 Task: Find connections with filter location Armenia with filter topic #homeofficewith filter profile language Spanish with filter current company Amazon with filter school Awadesh Pratap Singh University, Rewa with filter industry Education Administration Programs with filter service category Business Analytics with filter keywords title Animal Control Officer
Action: Mouse moved to (572, 73)
Screenshot: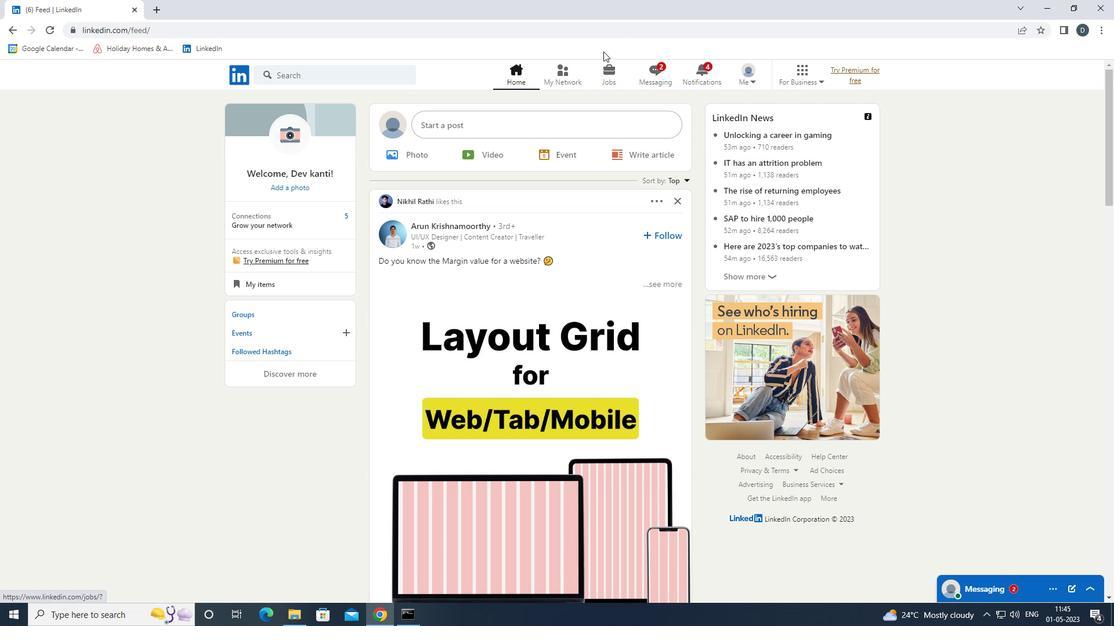 
Action: Mouse pressed left at (572, 73)
Screenshot: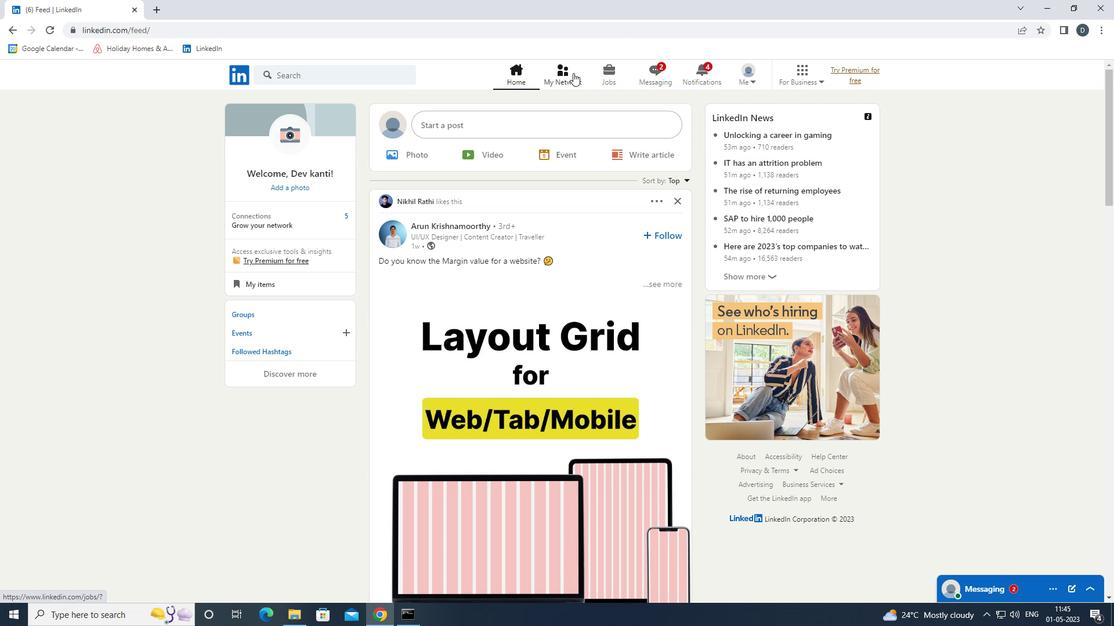 
Action: Mouse moved to (385, 134)
Screenshot: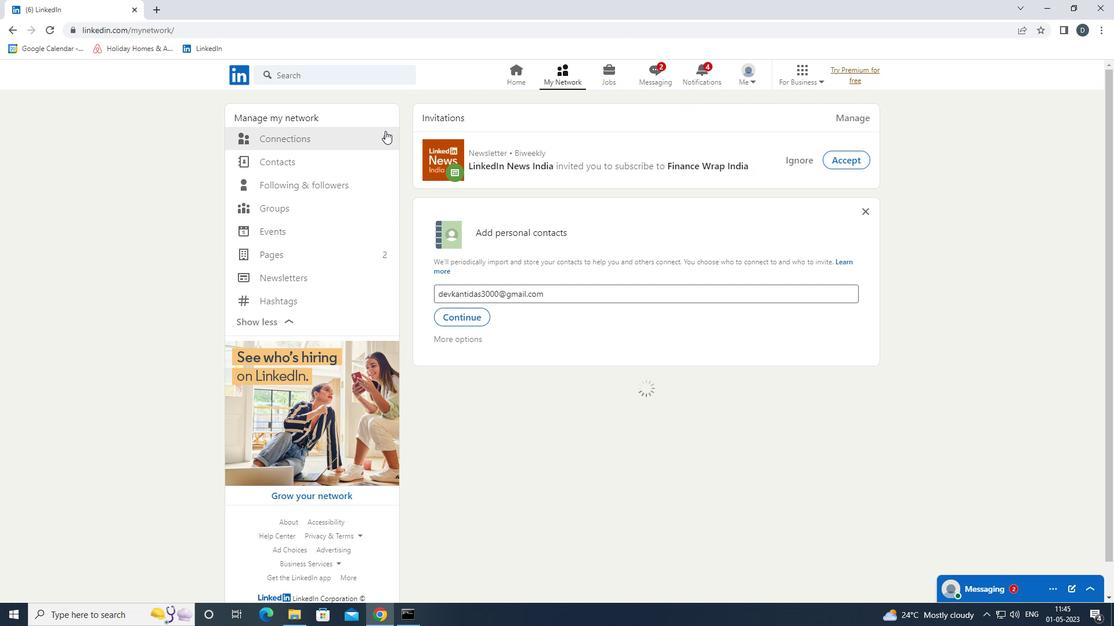 
Action: Mouse pressed left at (385, 134)
Screenshot: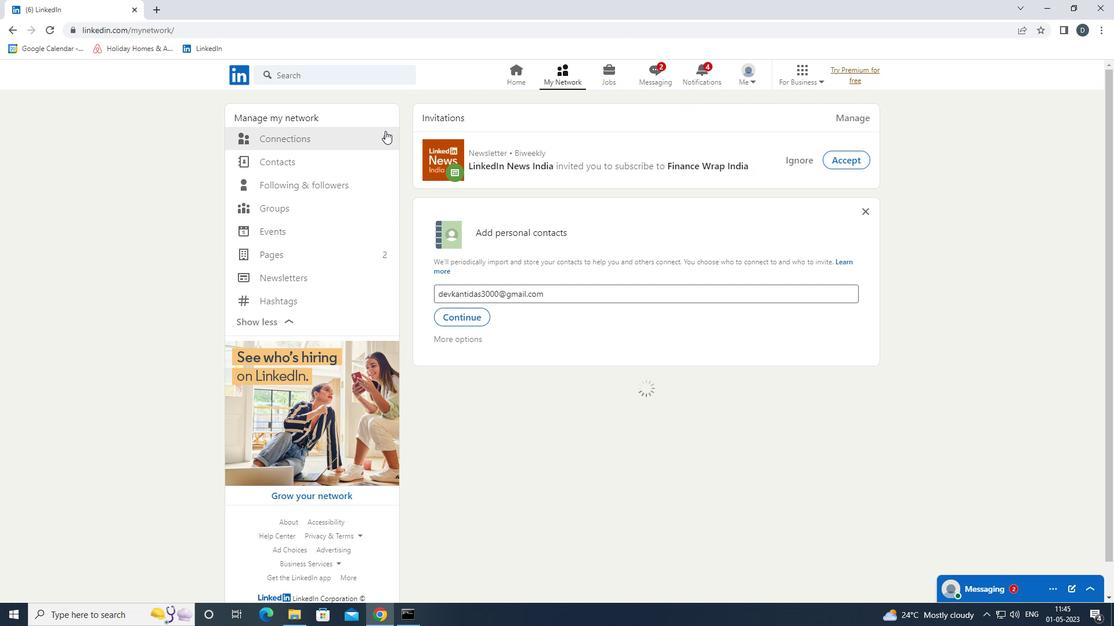
Action: Mouse moved to (666, 136)
Screenshot: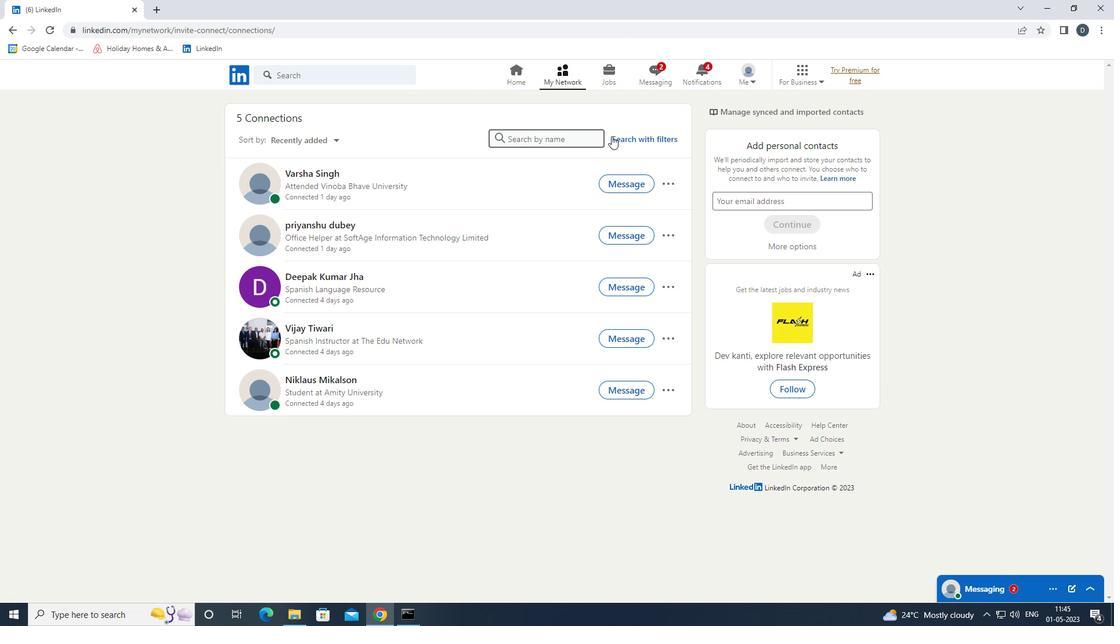 
Action: Mouse pressed left at (666, 136)
Screenshot: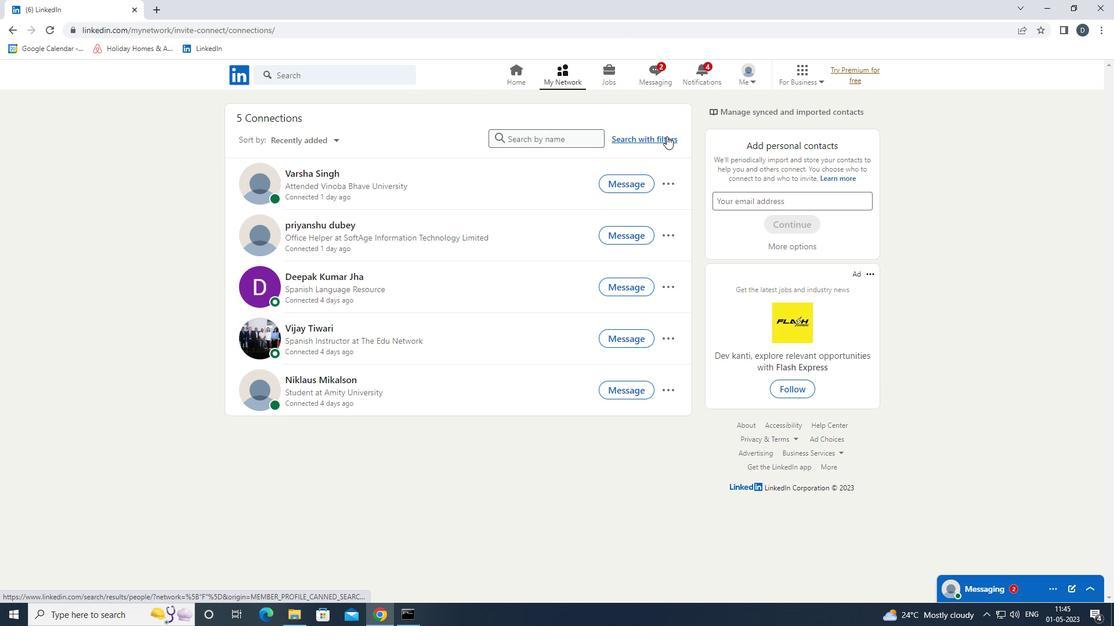 
Action: Mouse moved to (597, 106)
Screenshot: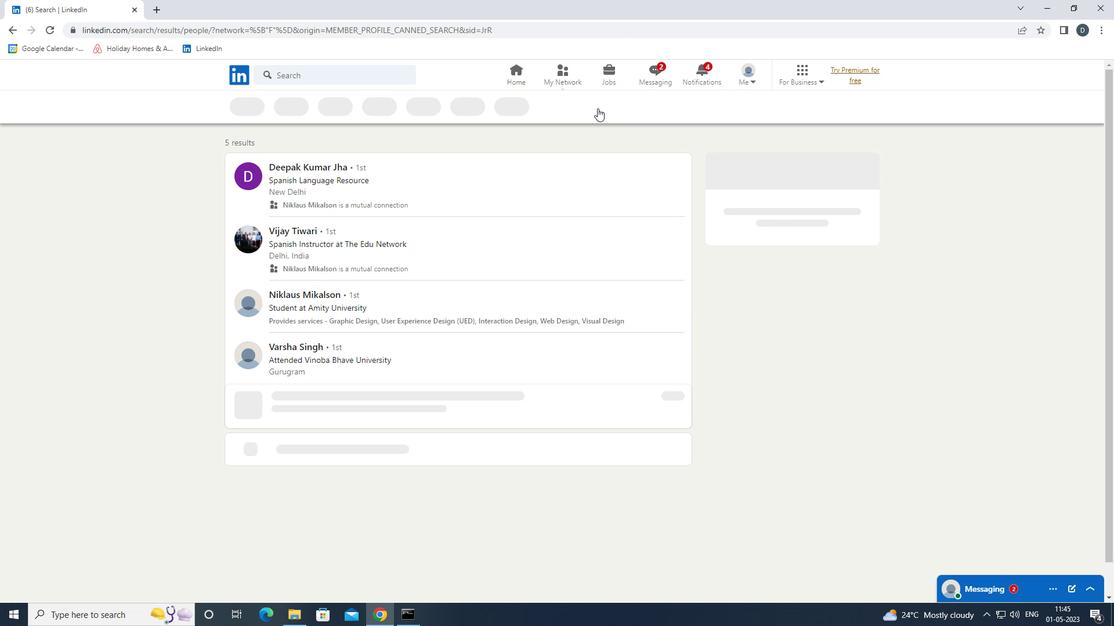 
Action: Mouse pressed left at (597, 106)
Screenshot: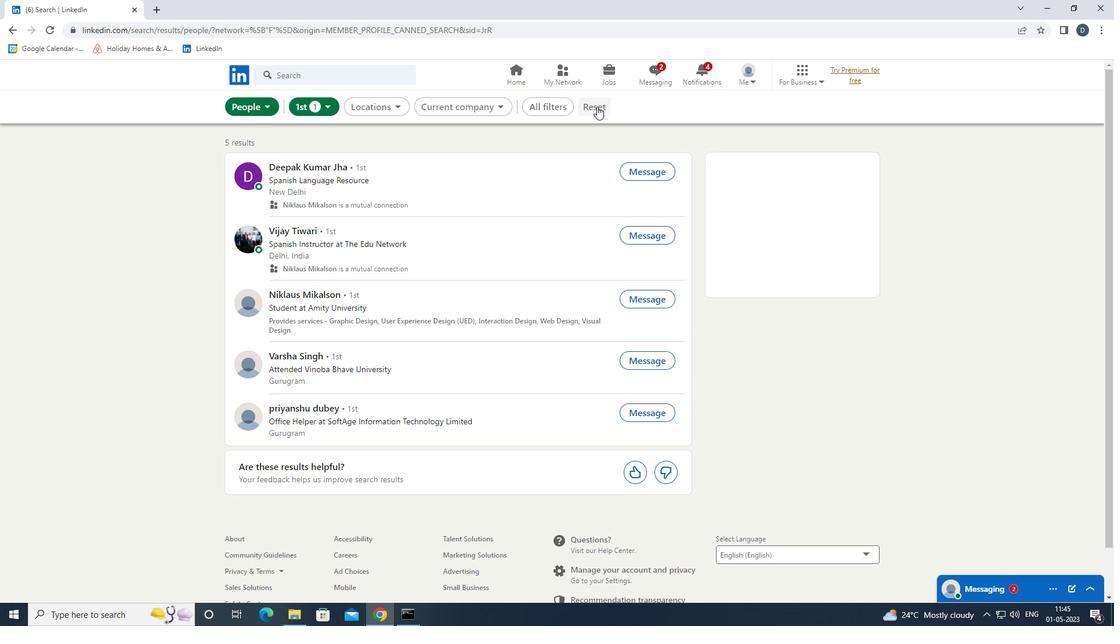 
Action: Mouse moved to (572, 105)
Screenshot: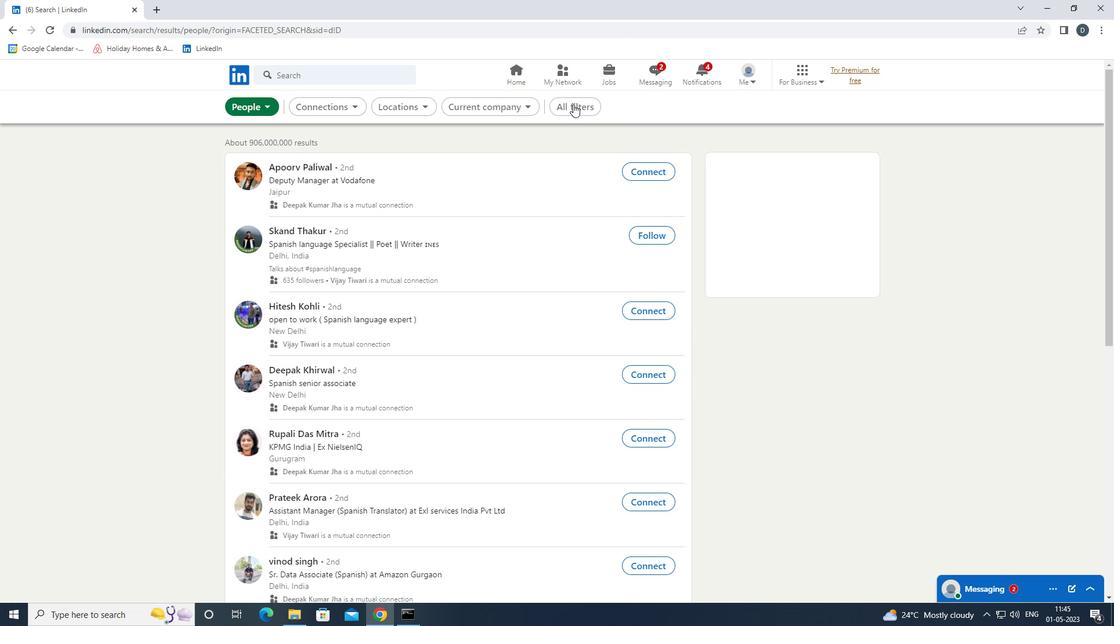 
Action: Mouse pressed left at (572, 105)
Screenshot: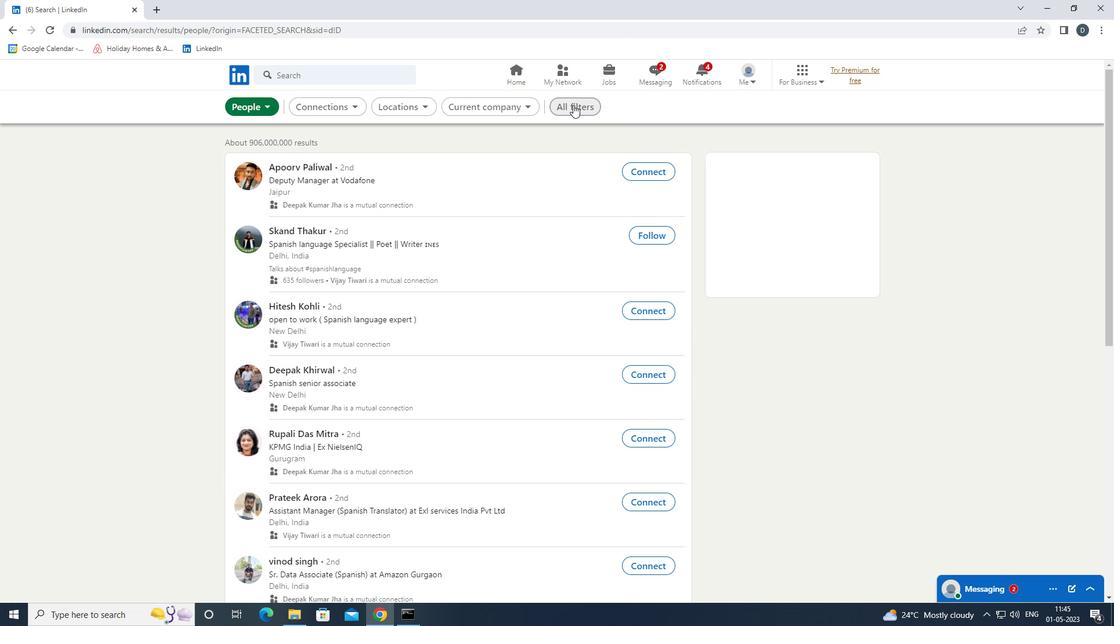 
Action: Mouse moved to (998, 360)
Screenshot: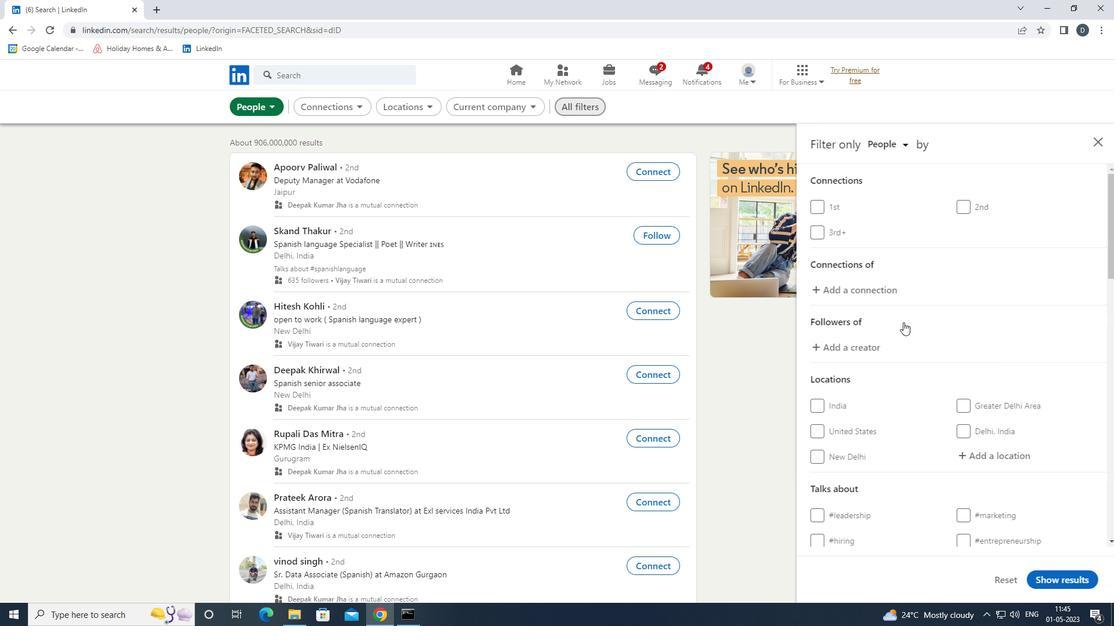 
Action: Mouse scrolled (998, 359) with delta (0, 0)
Screenshot: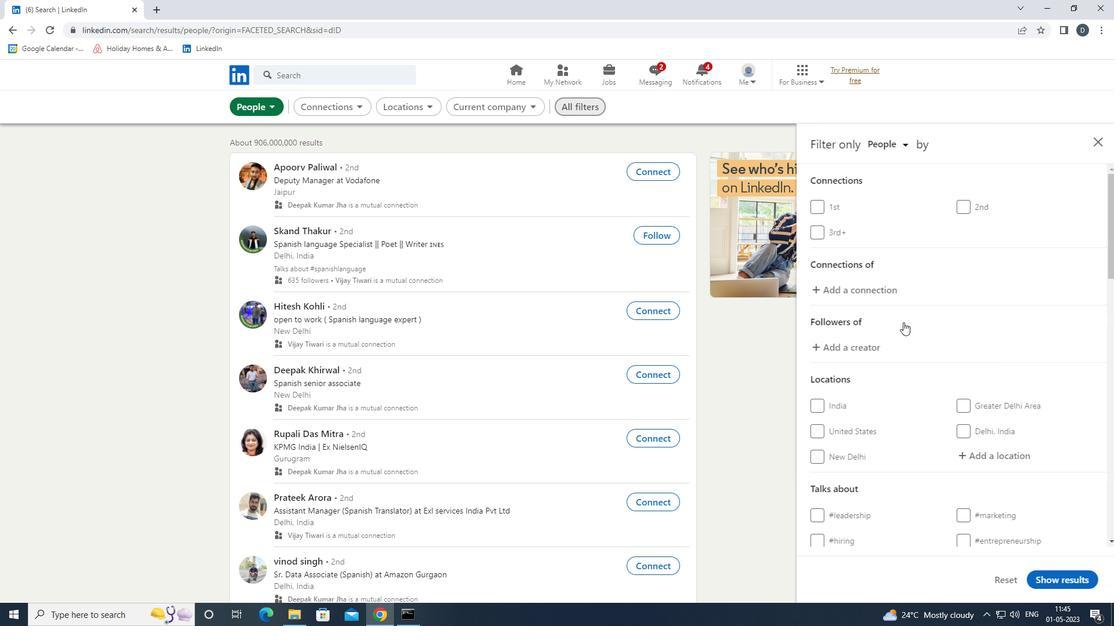 
Action: Mouse scrolled (998, 359) with delta (0, 0)
Screenshot: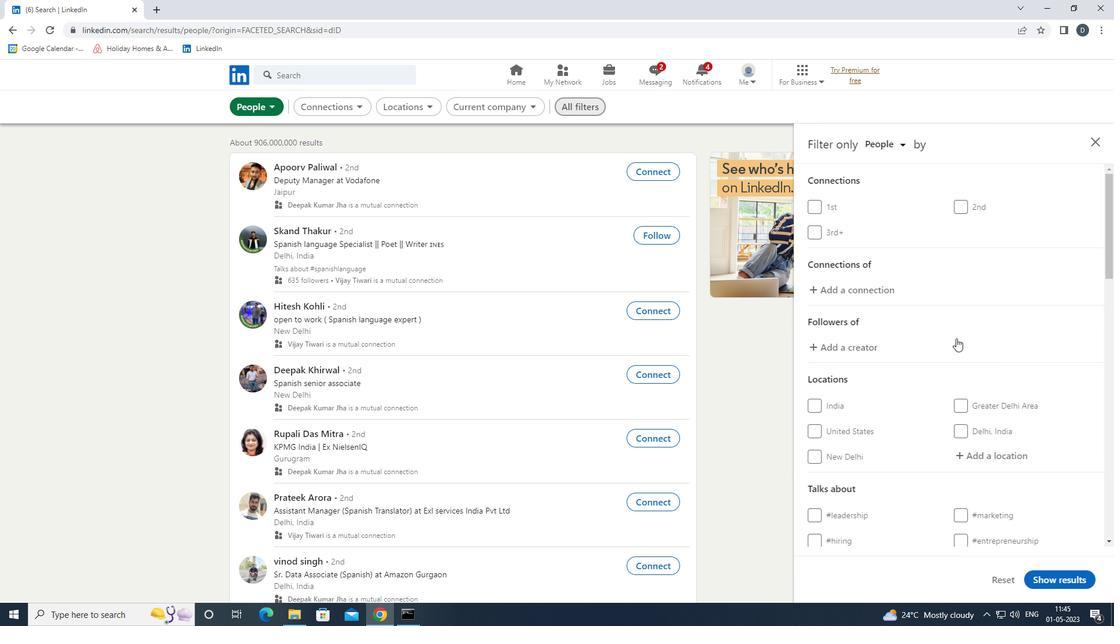
Action: Mouse moved to (1005, 344)
Screenshot: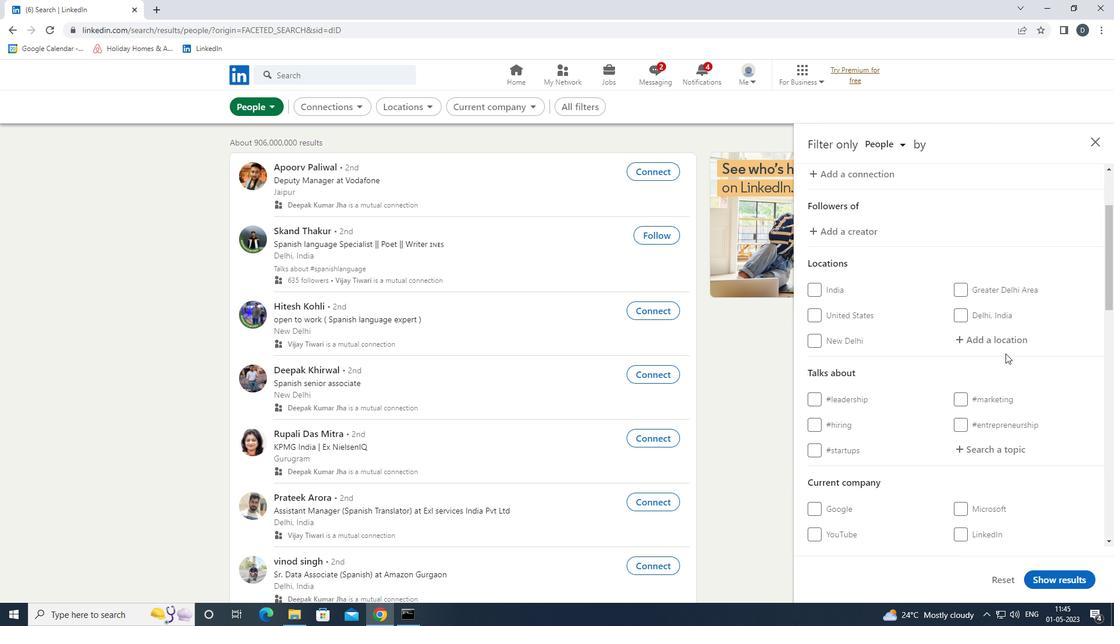 
Action: Mouse pressed left at (1005, 344)
Screenshot: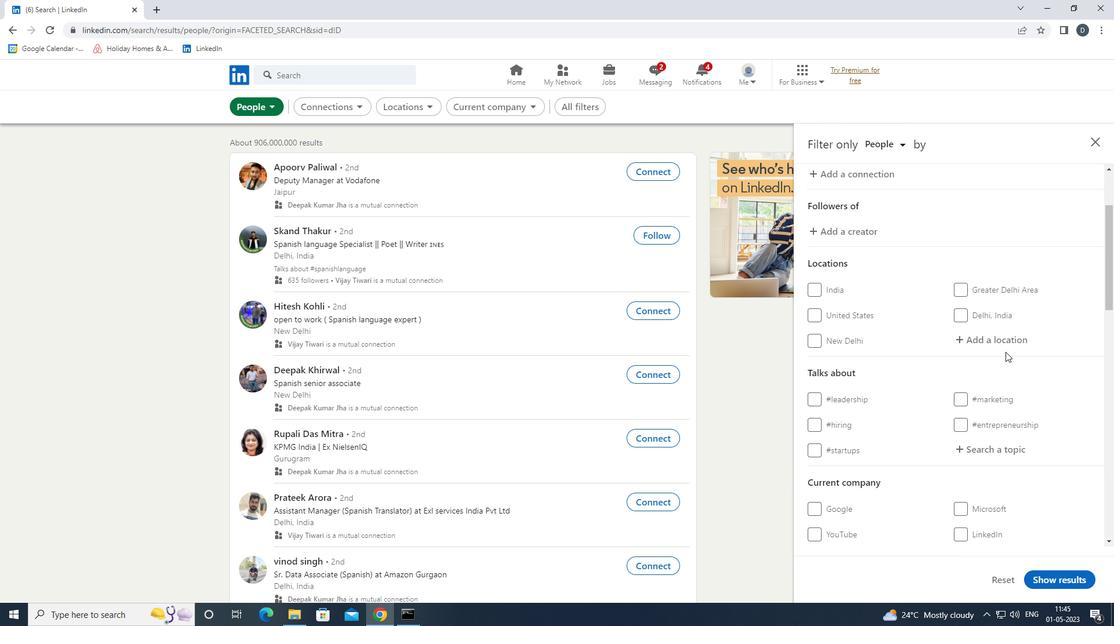 
Action: Mouse moved to (1005, 344)
Screenshot: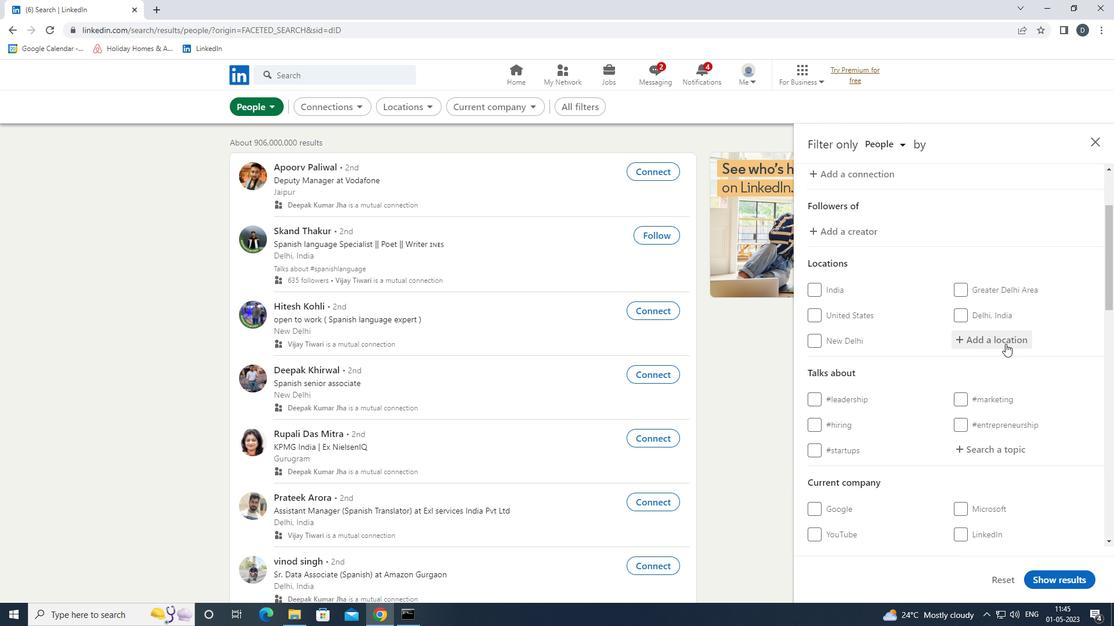 
Action: Key pressed <Key.shift>ARMENIA<Key.down><Key.enter>
Screenshot: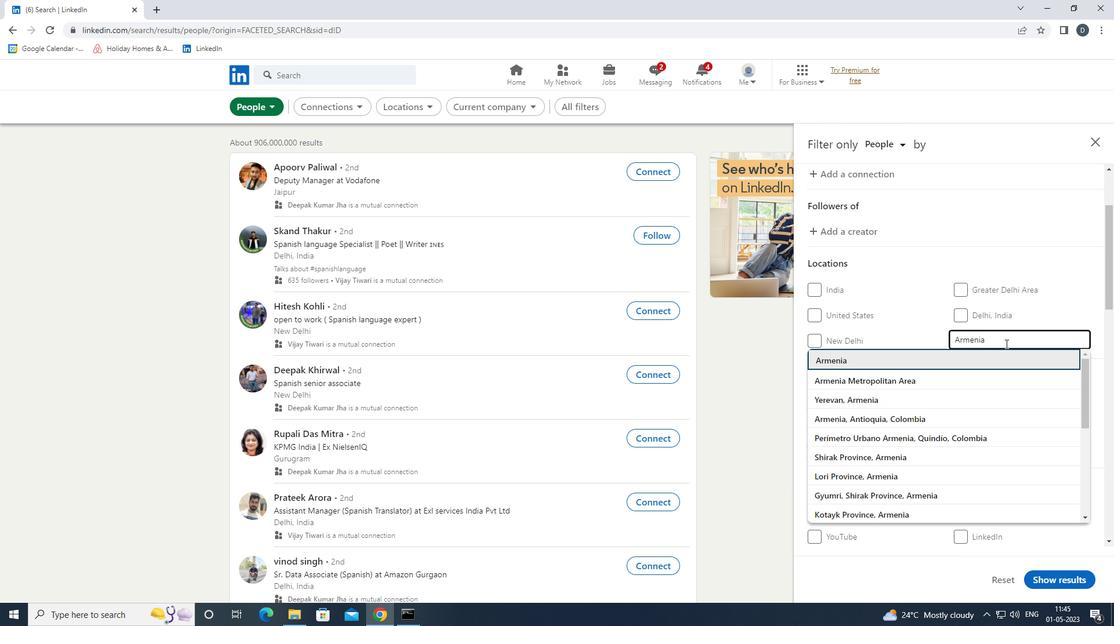 
Action: Mouse moved to (993, 342)
Screenshot: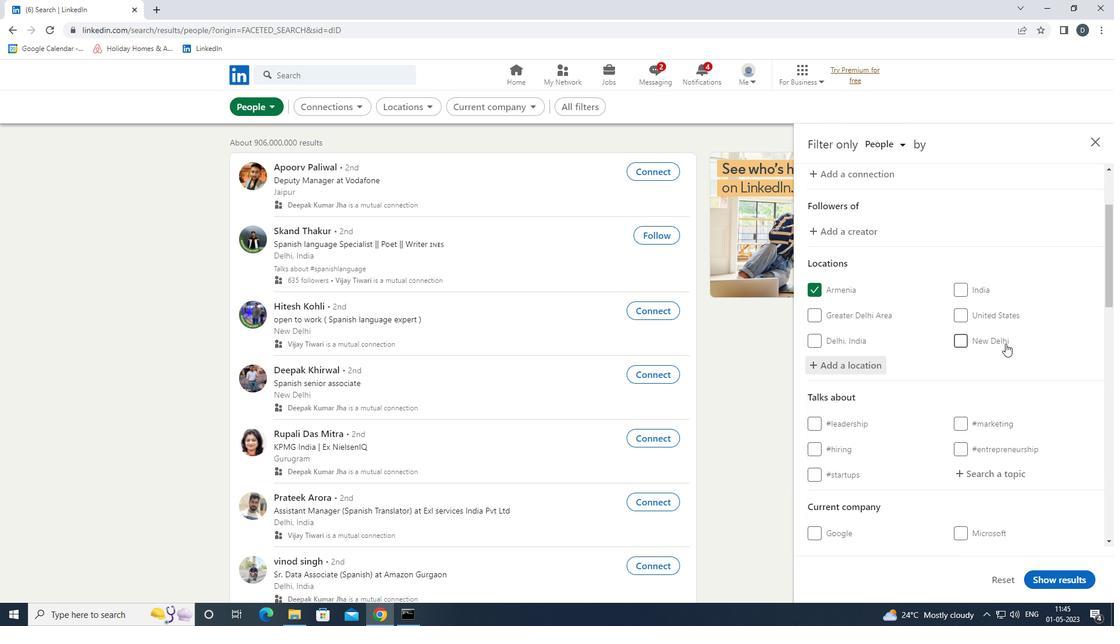 
Action: Mouse scrolled (993, 341) with delta (0, 0)
Screenshot: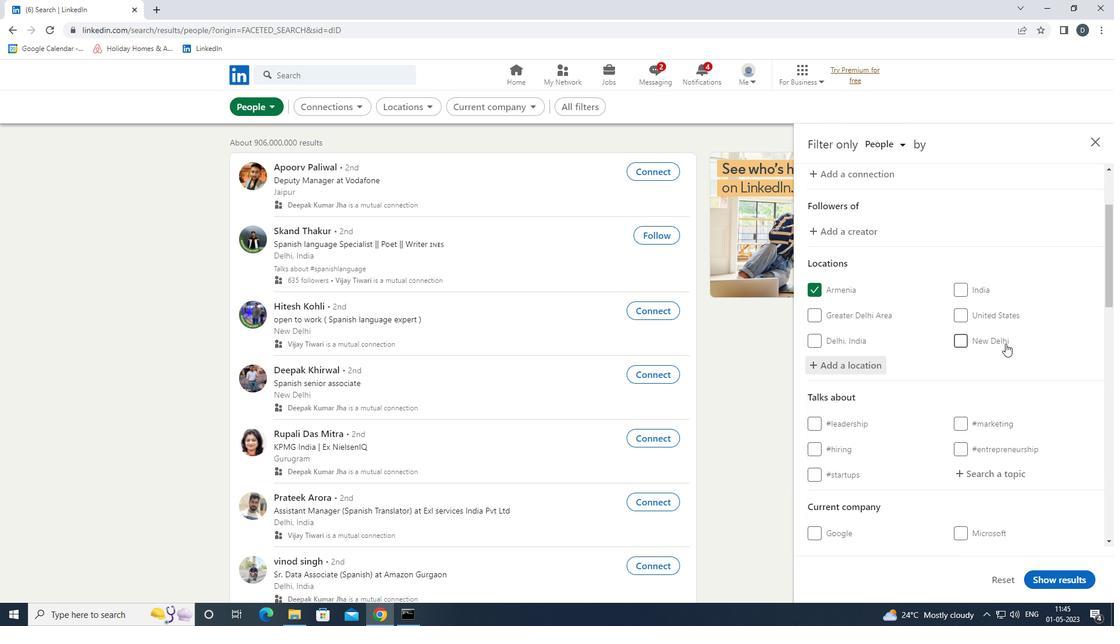 
Action: Mouse moved to (991, 344)
Screenshot: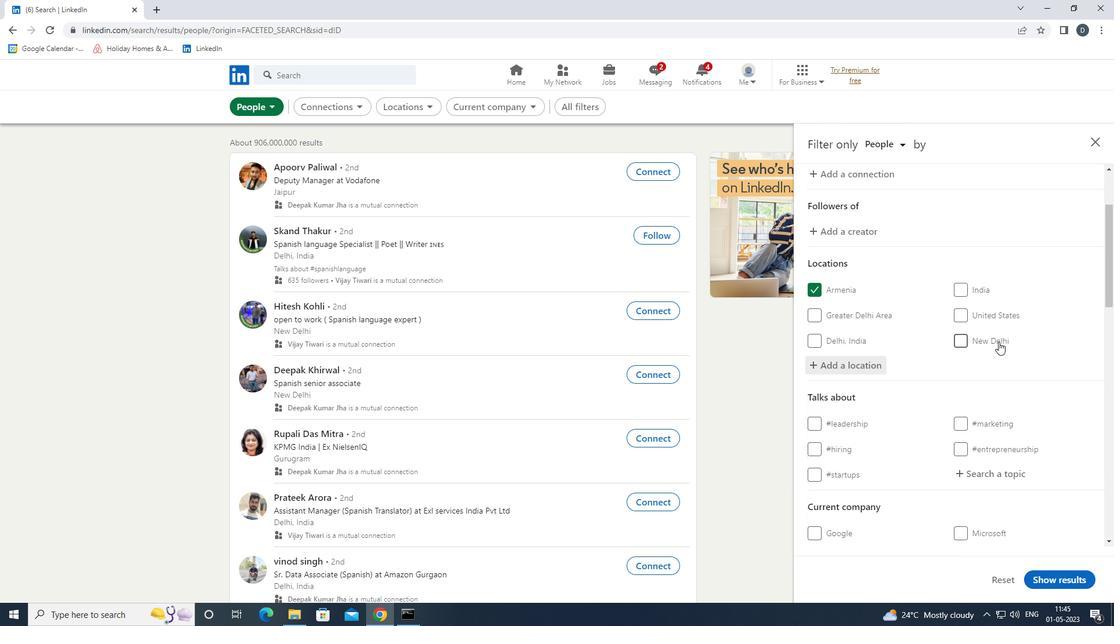 
Action: Mouse scrolled (991, 343) with delta (0, 0)
Screenshot: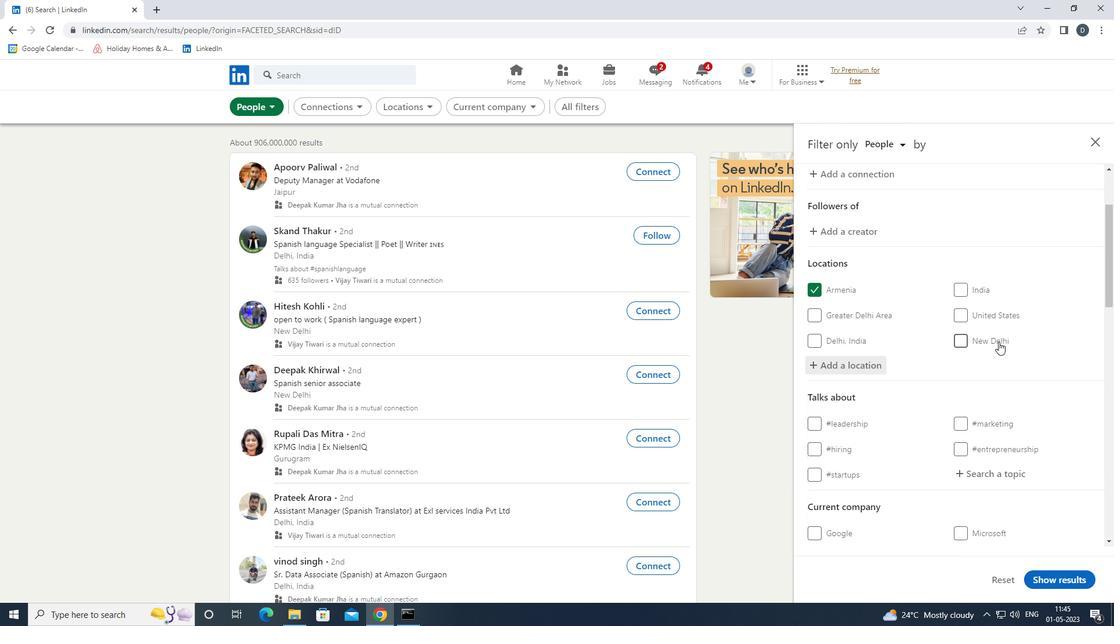 
Action: Mouse scrolled (991, 343) with delta (0, 0)
Screenshot: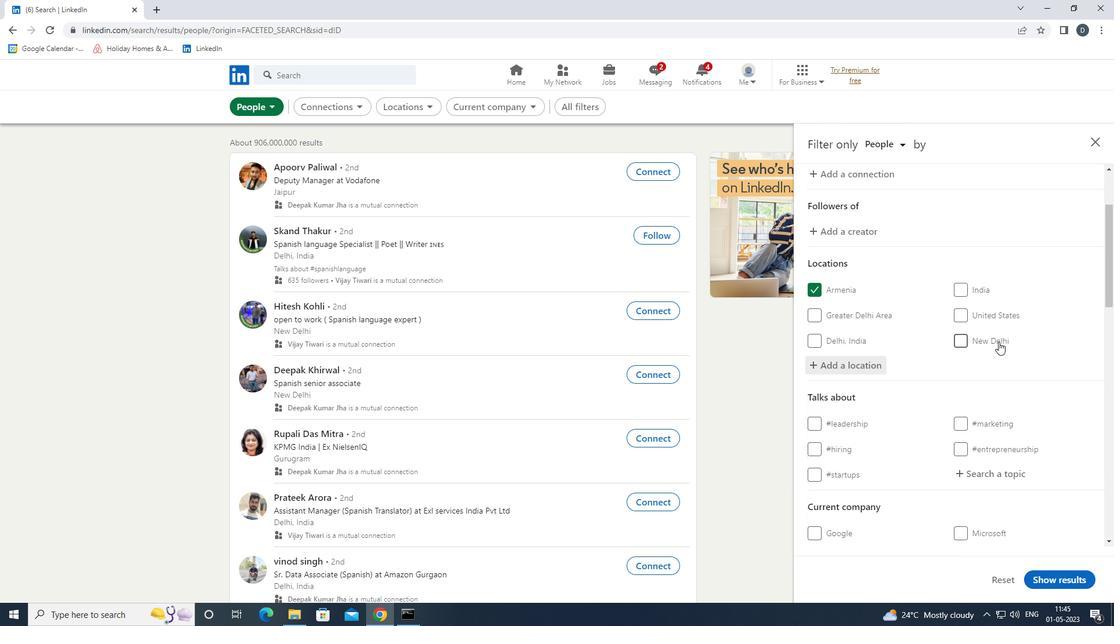 
Action: Mouse moved to (1017, 307)
Screenshot: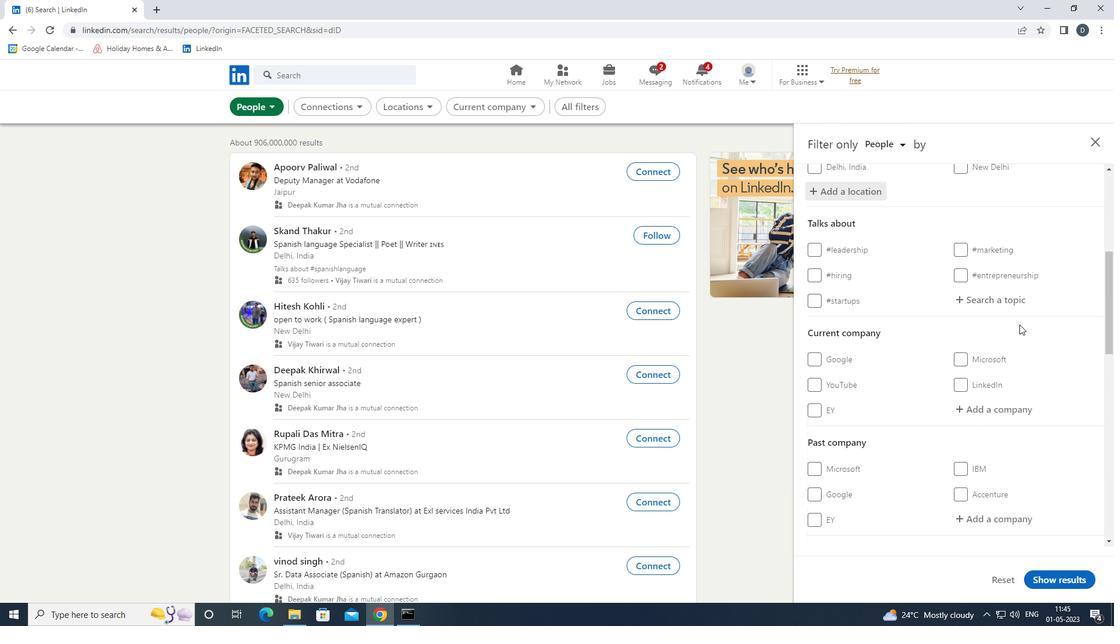 
Action: Mouse pressed left at (1017, 307)
Screenshot: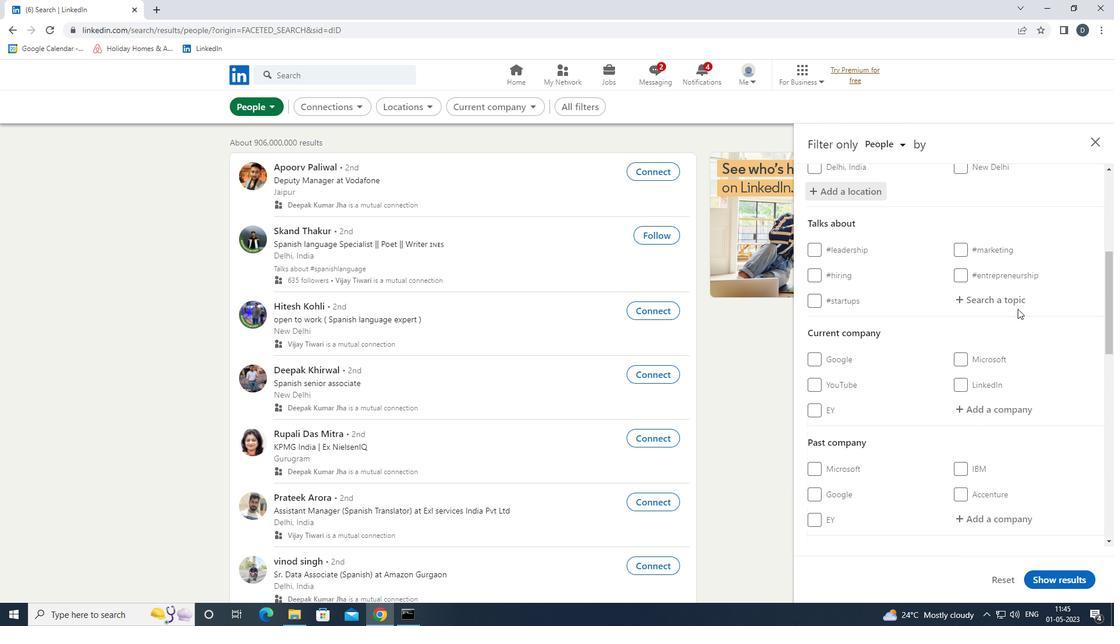 
Action: Key pressed <Key.shift>#HOMEOFFICE
Screenshot: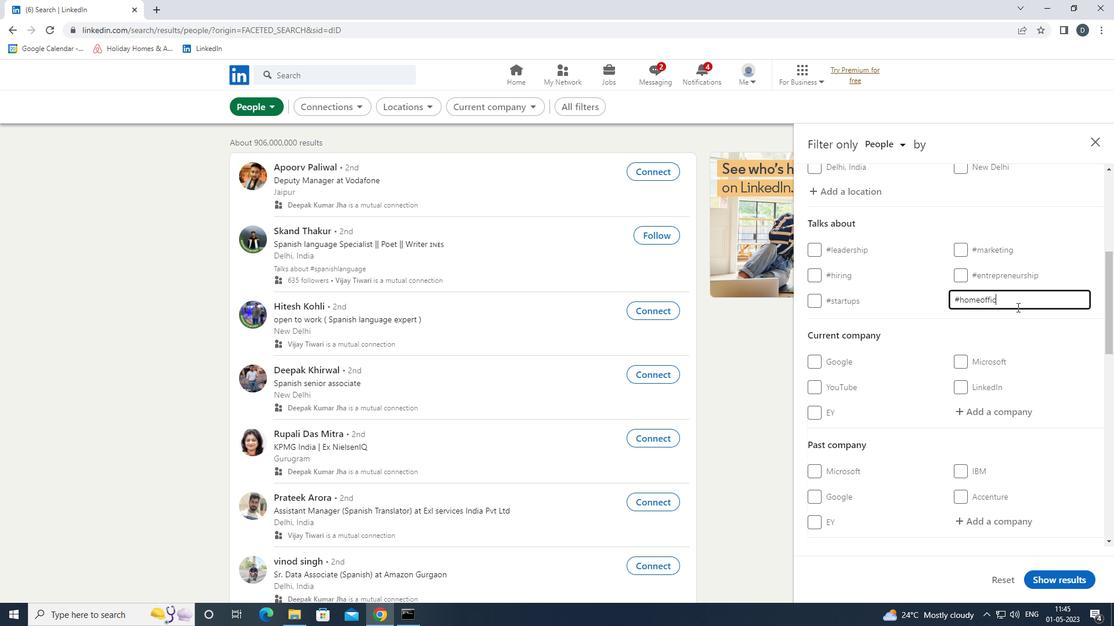 
Action: Mouse moved to (1009, 307)
Screenshot: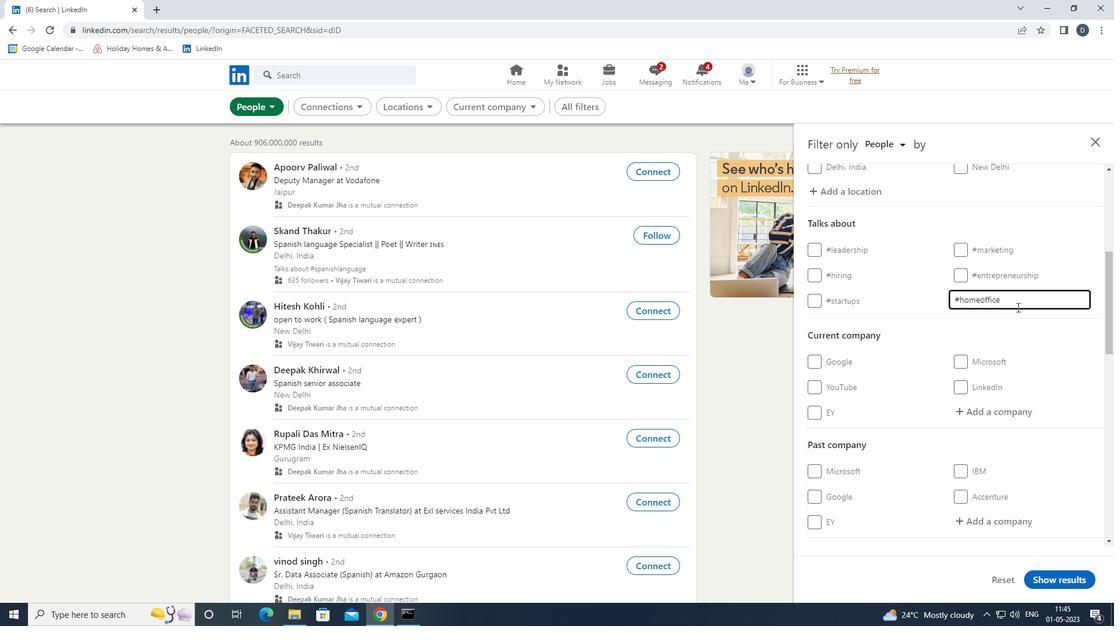 
Action: Mouse scrolled (1009, 306) with delta (0, 0)
Screenshot: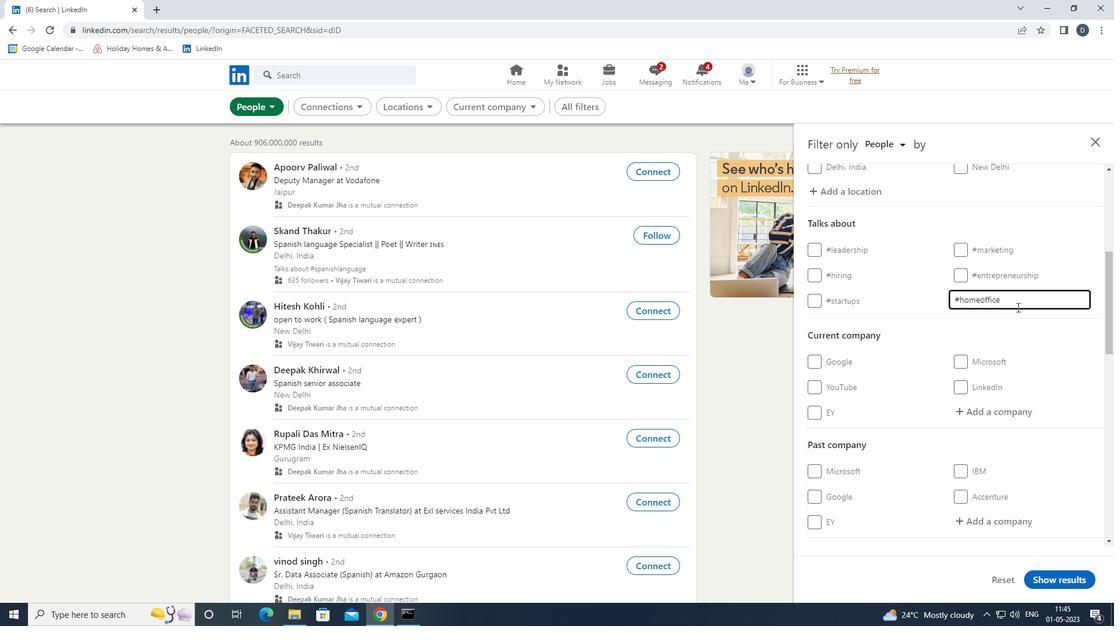 
Action: Mouse scrolled (1009, 306) with delta (0, 0)
Screenshot: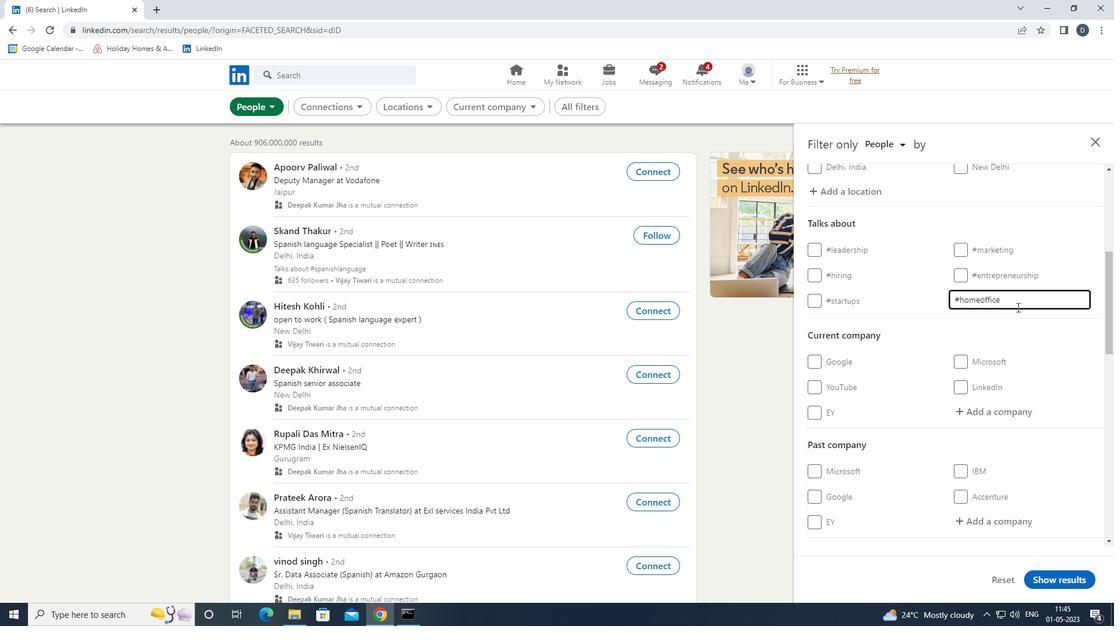 
Action: Mouse scrolled (1009, 306) with delta (0, 0)
Screenshot: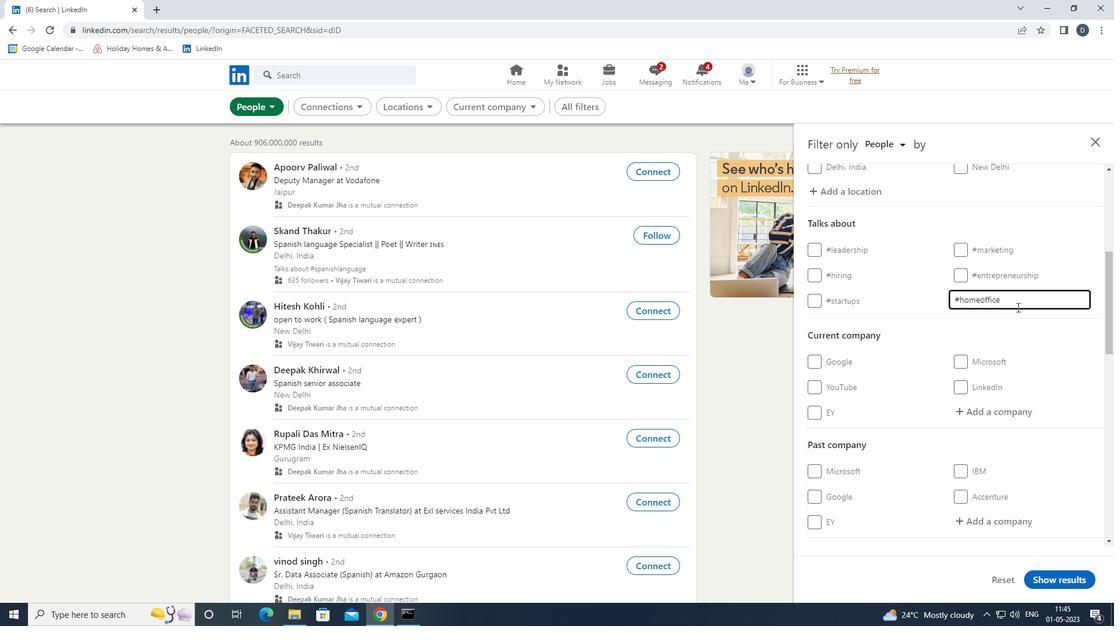 
Action: Mouse scrolled (1009, 306) with delta (0, 0)
Screenshot: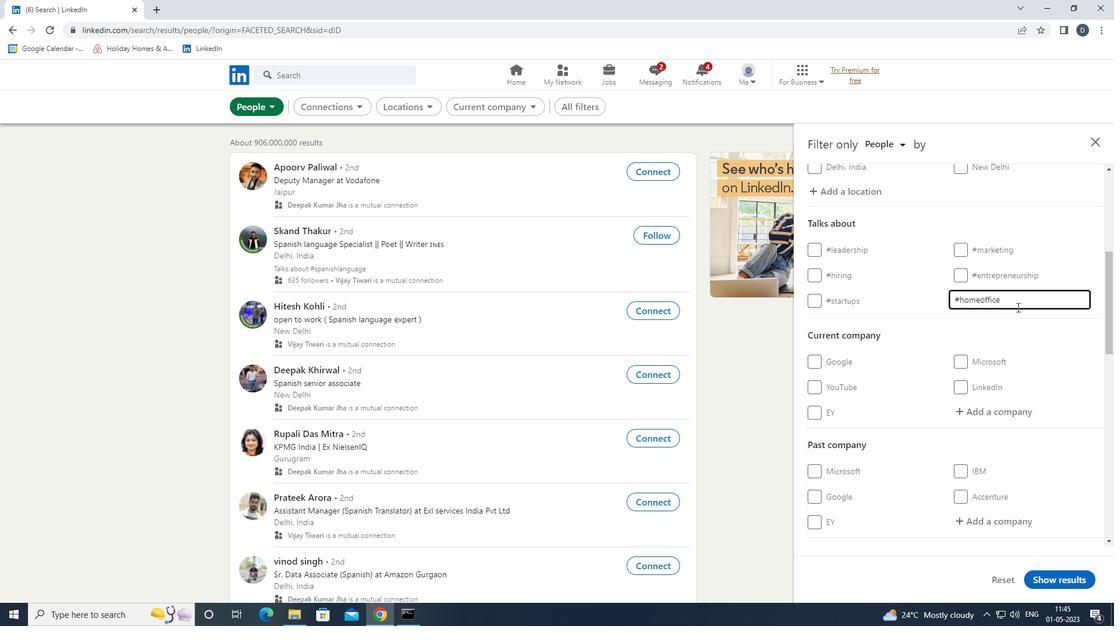 
Action: Mouse scrolled (1009, 306) with delta (0, 0)
Screenshot: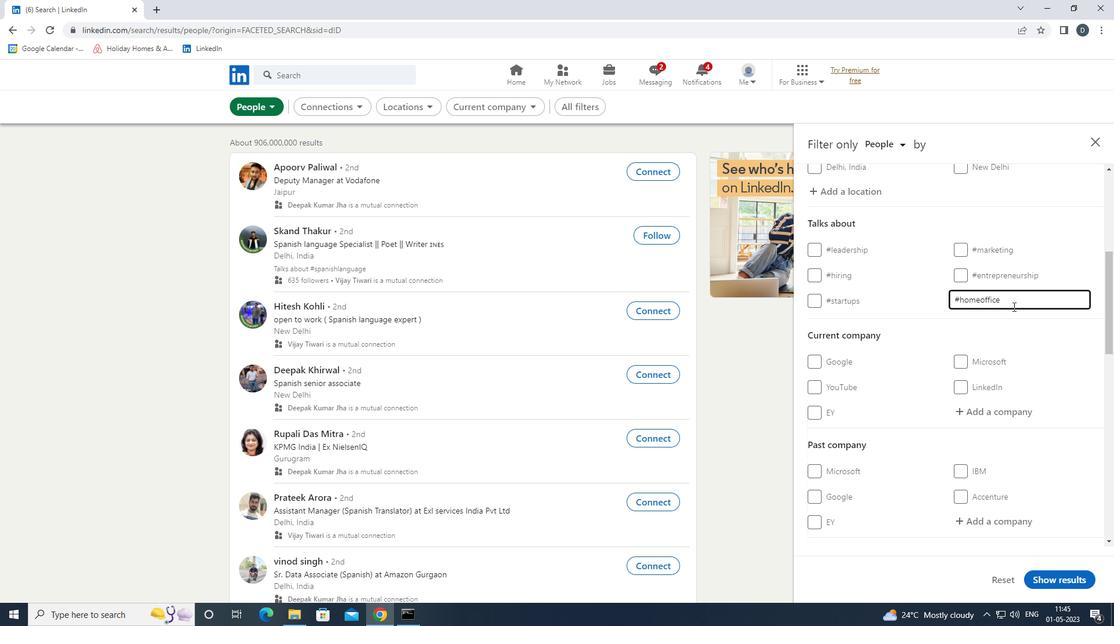 
Action: Mouse scrolled (1009, 306) with delta (0, 0)
Screenshot: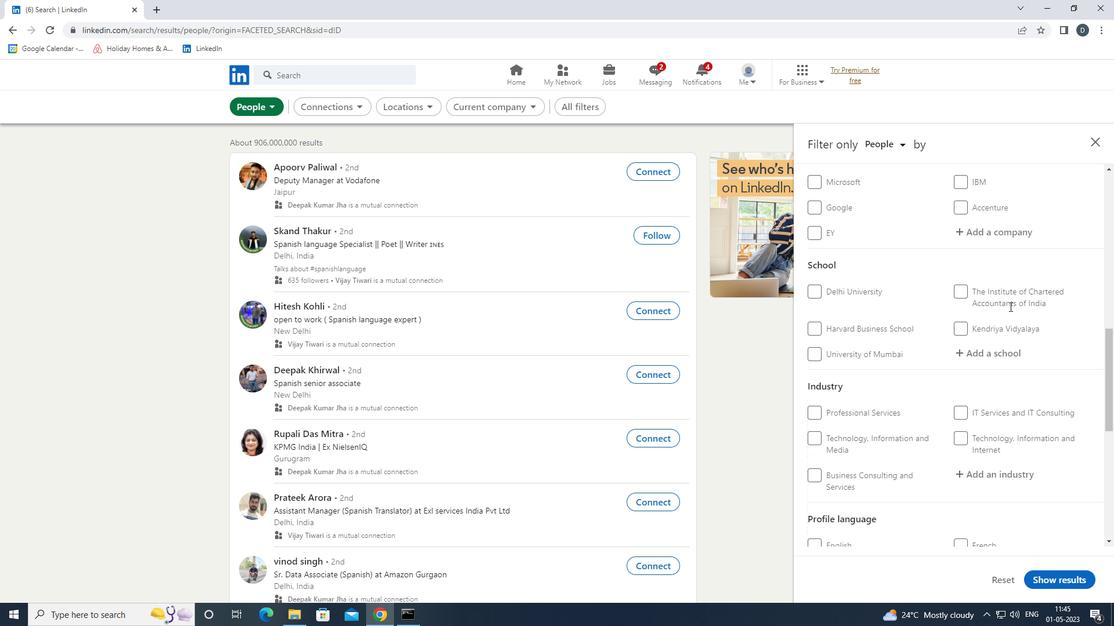 
Action: Mouse moved to (988, 344)
Screenshot: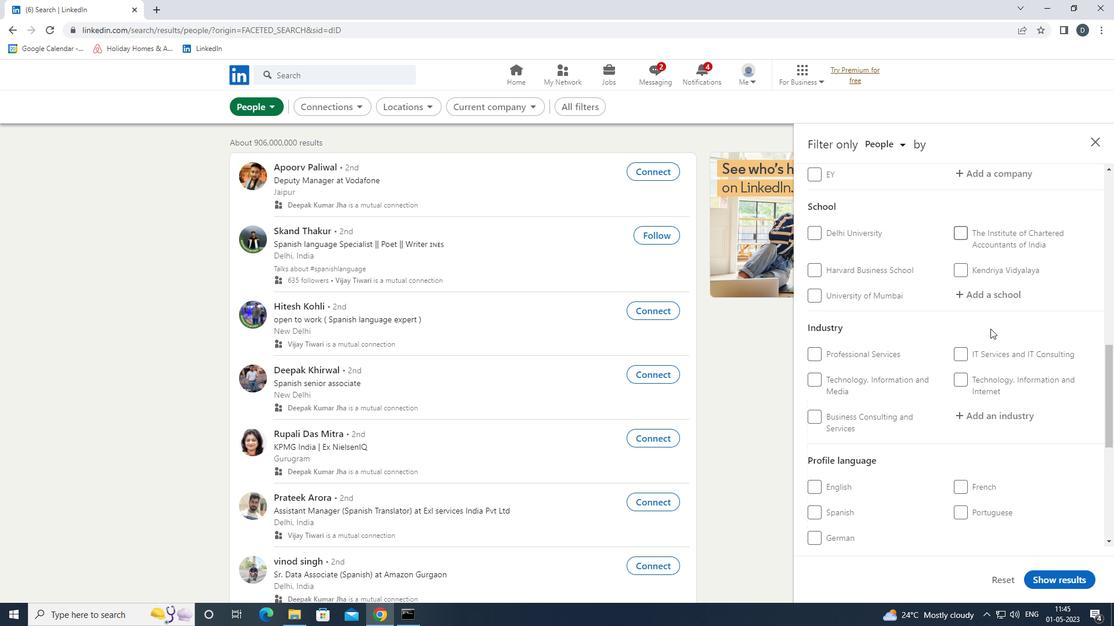 
Action: Mouse scrolled (988, 343) with delta (0, 0)
Screenshot: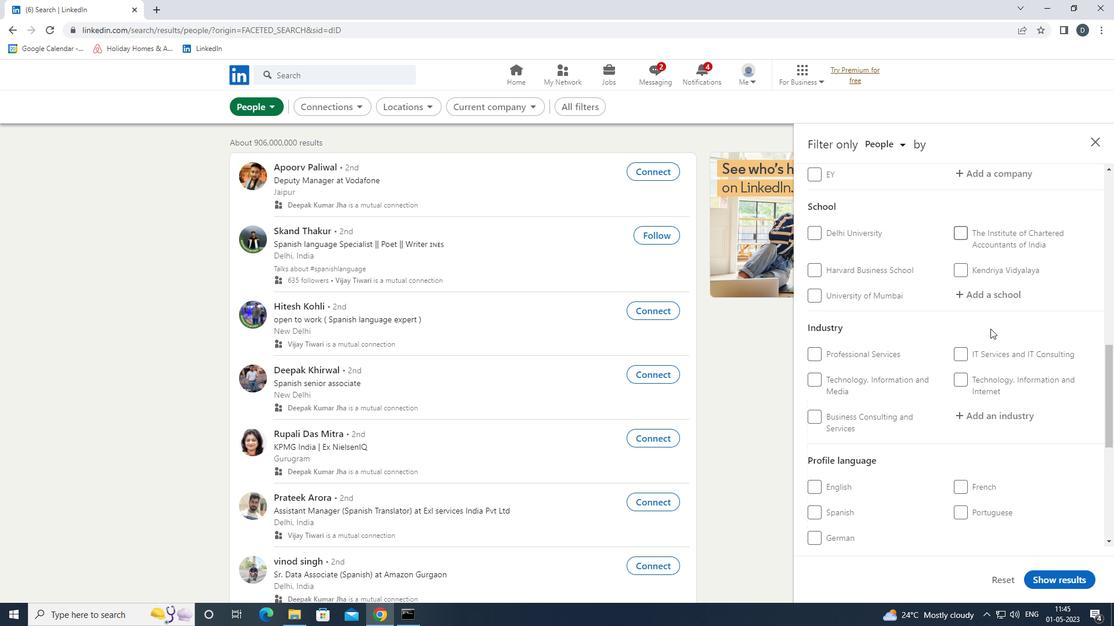
Action: Mouse moved to (988, 345)
Screenshot: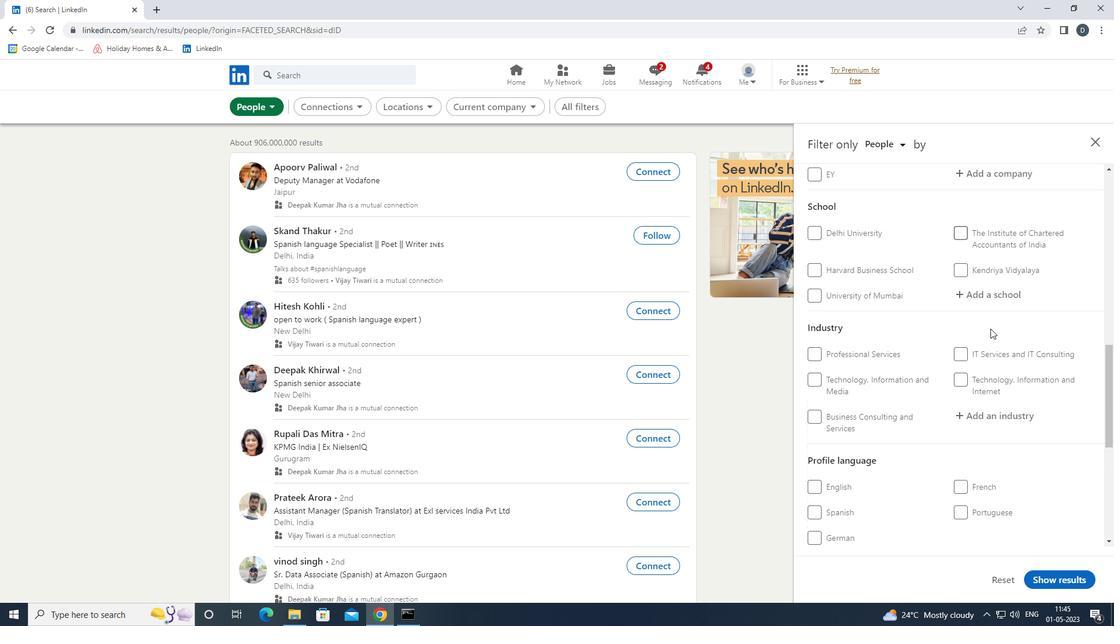 
Action: Mouse scrolled (988, 344) with delta (0, 0)
Screenshot: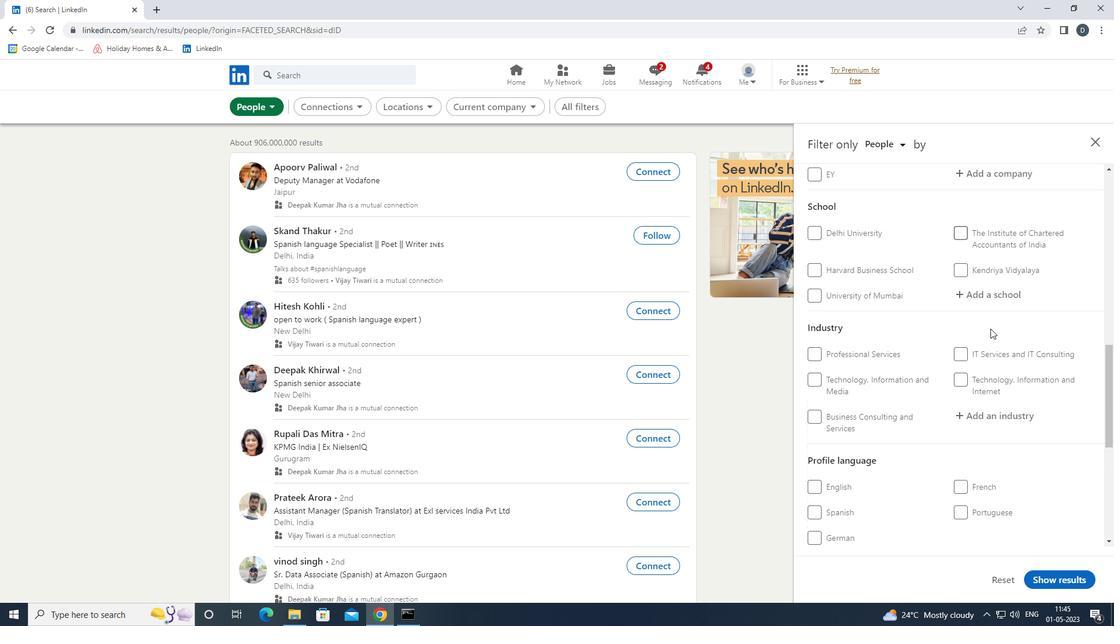 
Action: Mouse moved to (988, 345)
Screenshot: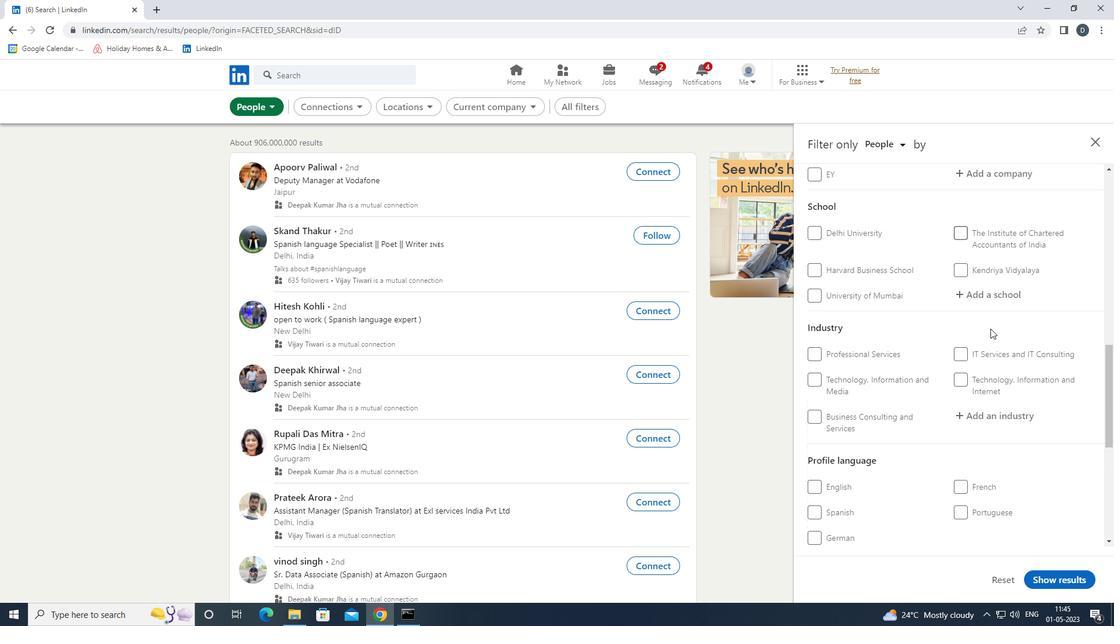 
Action: Mouse scrolled (988, 345) with delta (0, 0)
Screenshot: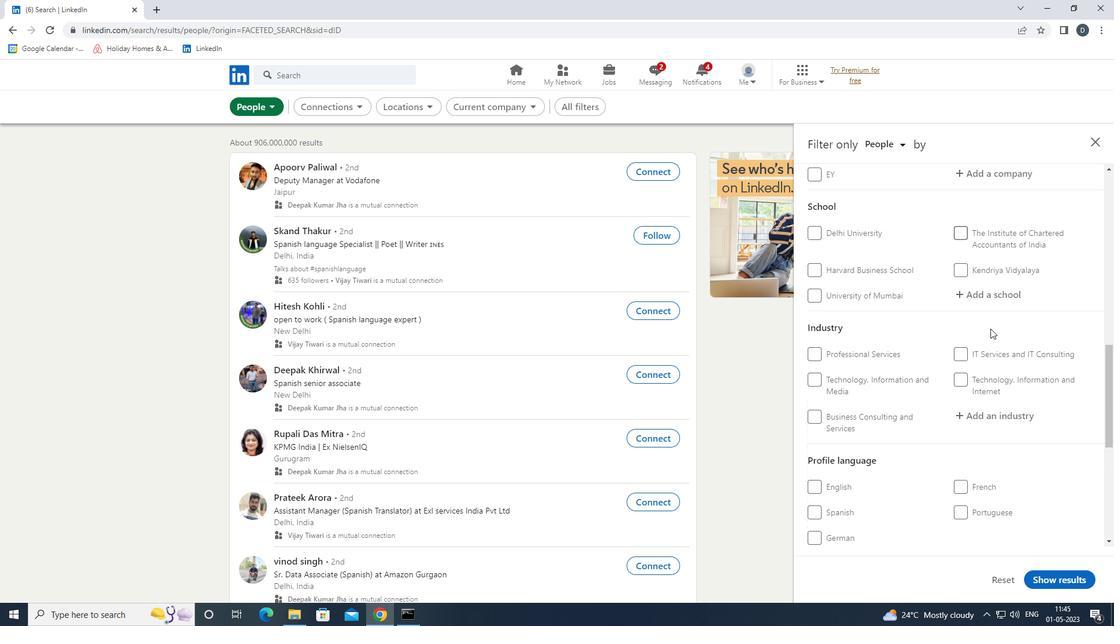 
Action: Mouse moved to (829, 341)
Screenshot: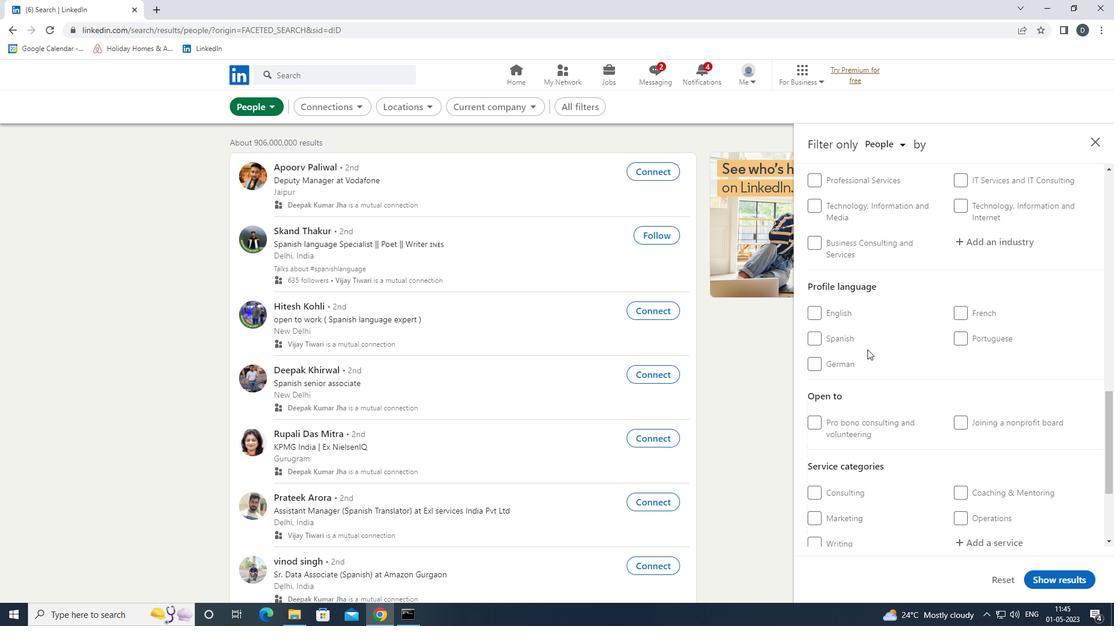 
Action: Mouse pressed left at (829, 341)
Screenshot: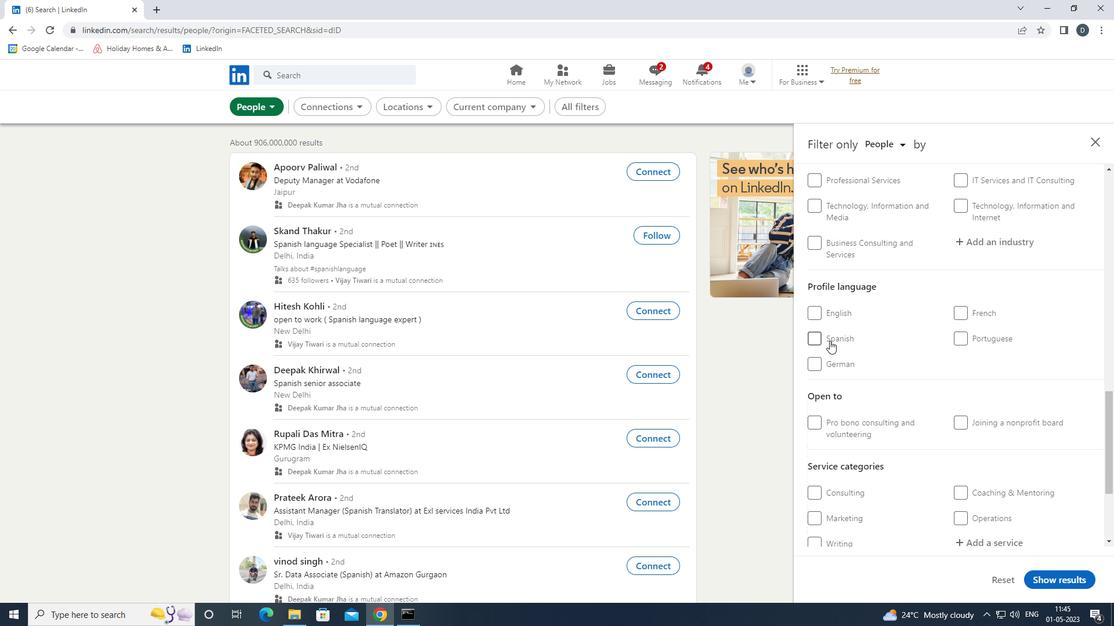 
Action: Mouse moved to (957, 355)
Screenshot: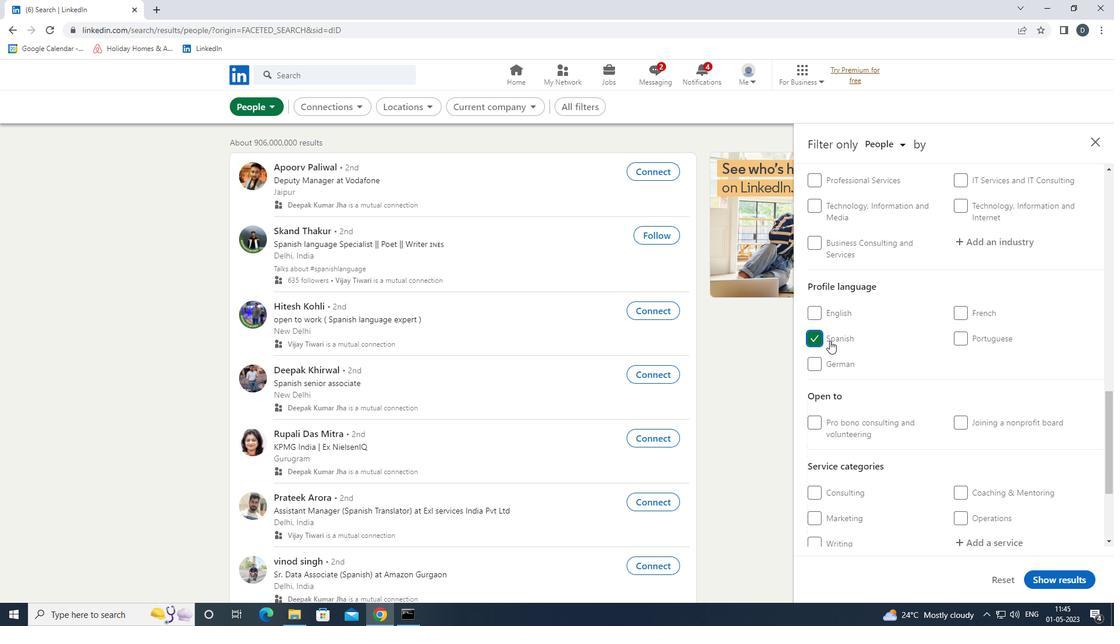 
Action: Mouse scrolled (957, 356) with delta (0, 0)
Screenshot: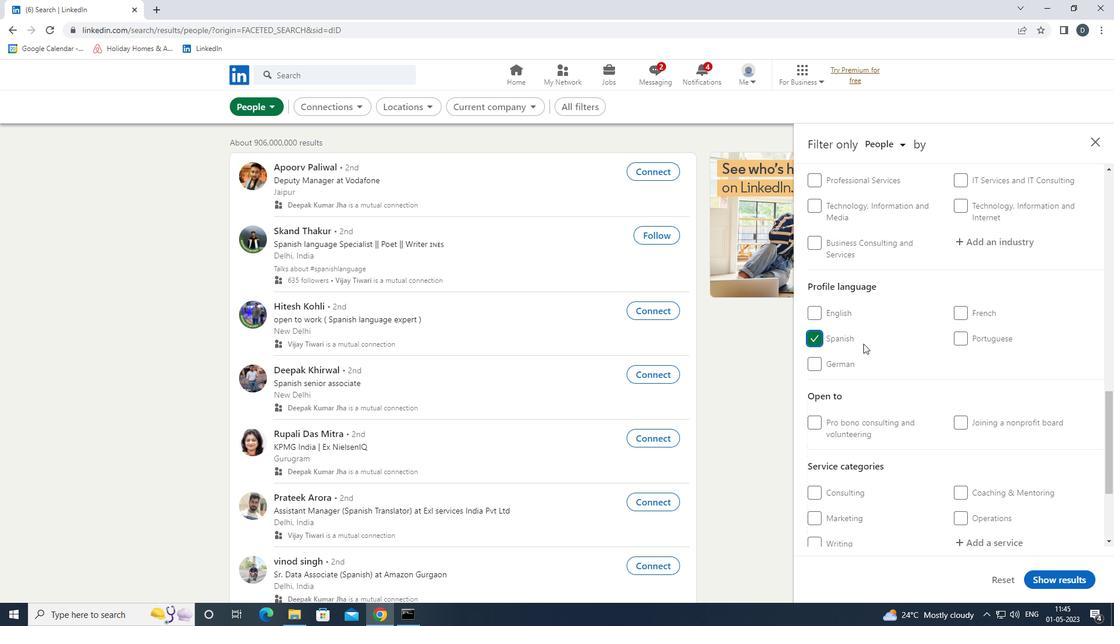 
Action: Mouse scrolled (957, 356) with delta (0, 0)
Screenshot: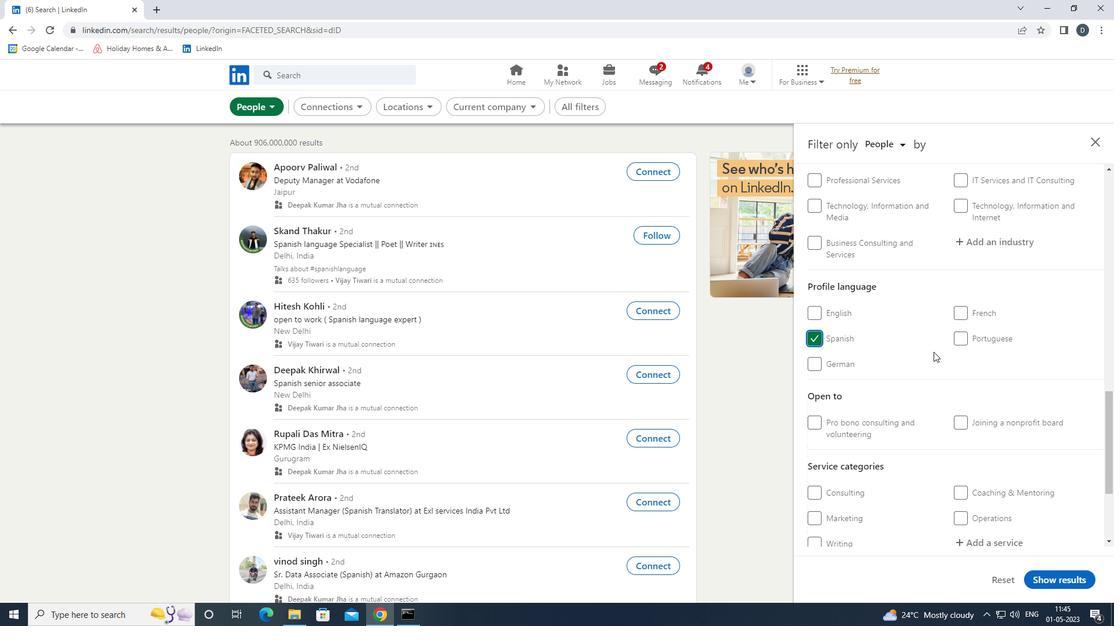 
Action: Mouse scrolled (957, 356) with delta (0, 0)
Screenshot: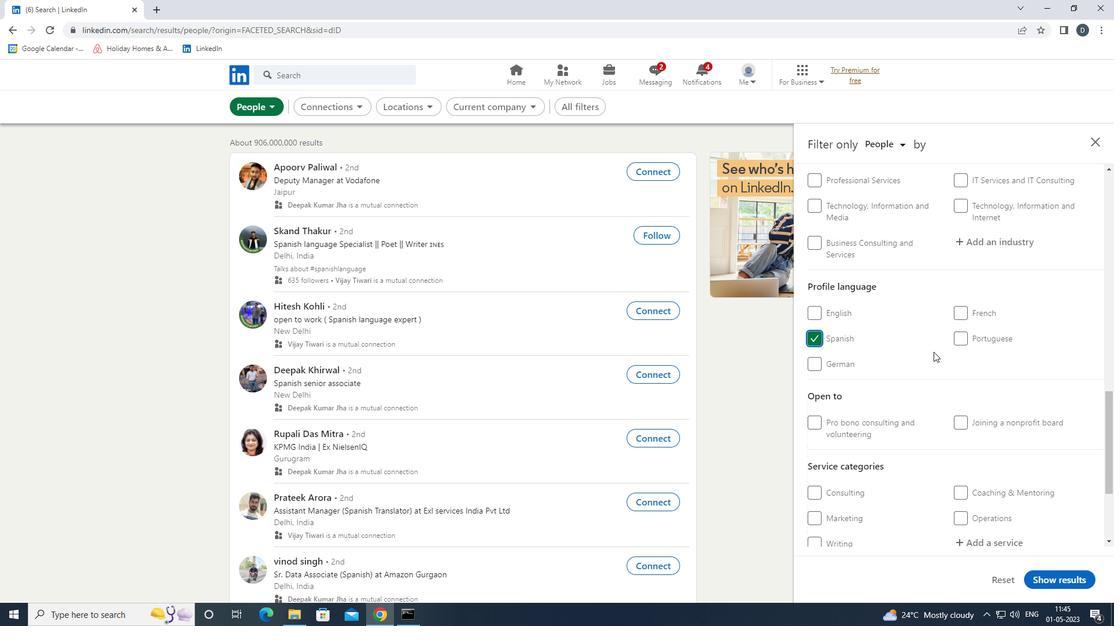 
Action: Mouse scrolled (957, 356) with delta (0, 0)
Screenshot: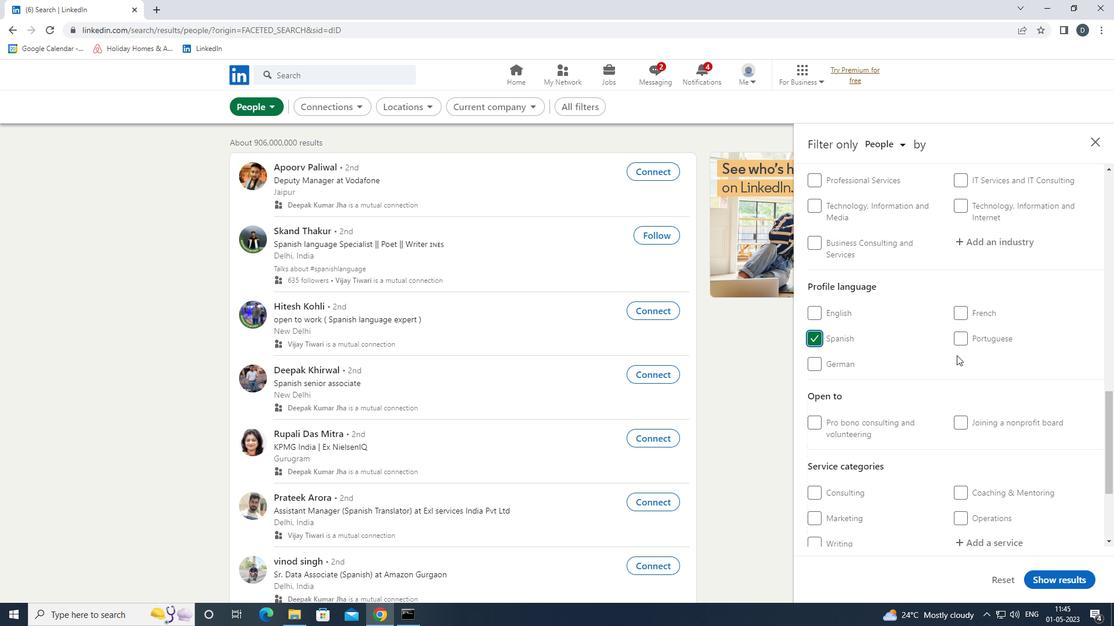 
Action: Mouse scrolled (957, 356) with delta (0, 0)
Screenshot: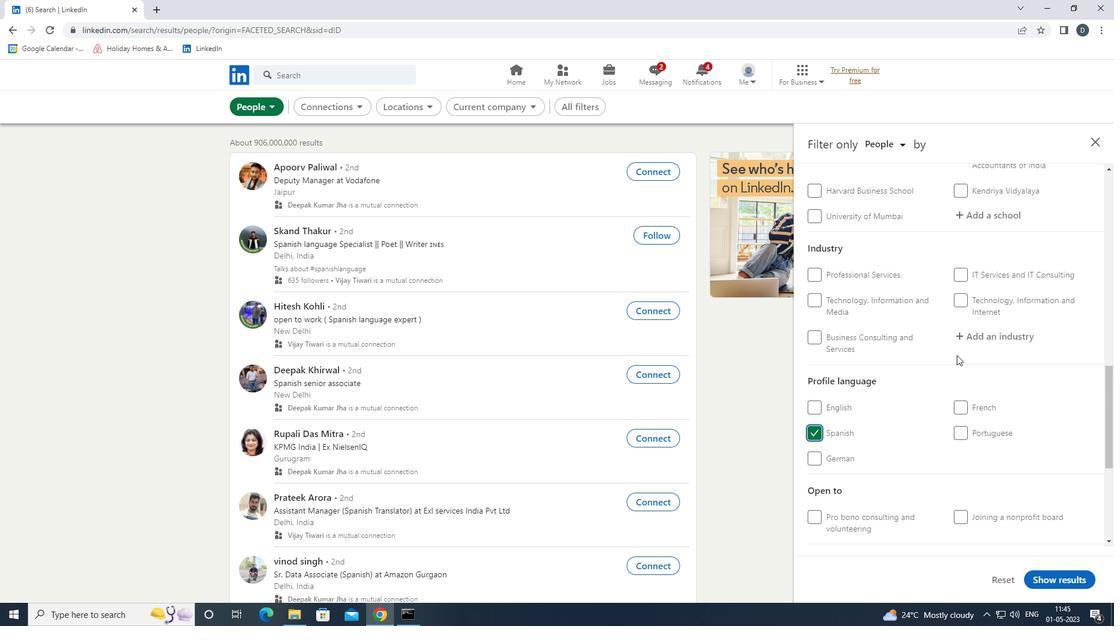 
Action: Mouse scrolled (957, 356) with delta (0, 0)
Screenshot: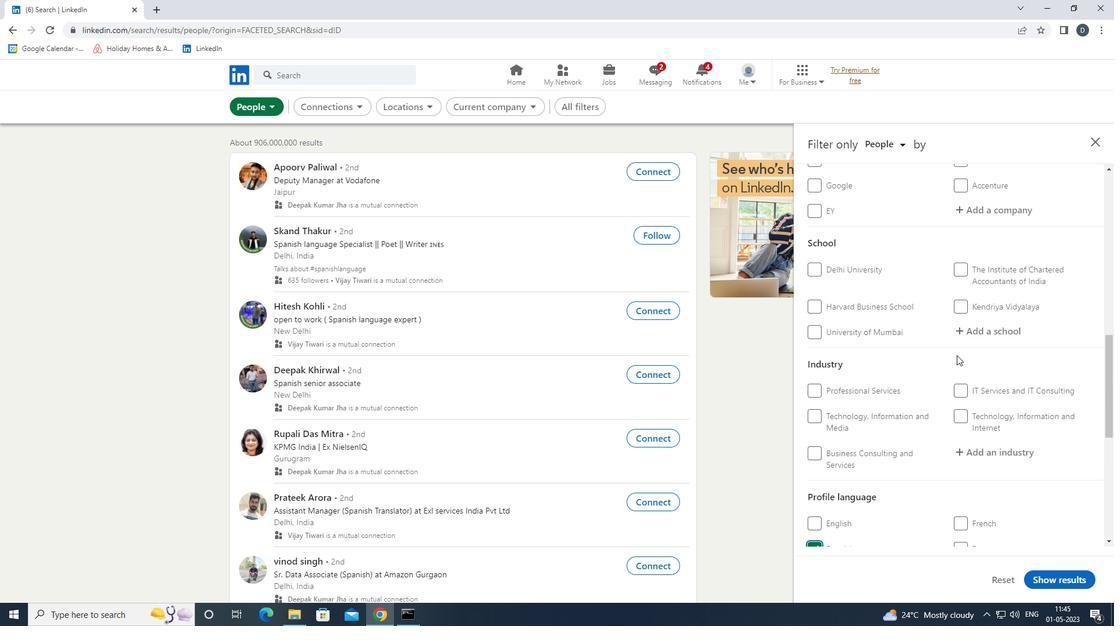 
Action: Mouse moved to (986, 336)
Screenshot: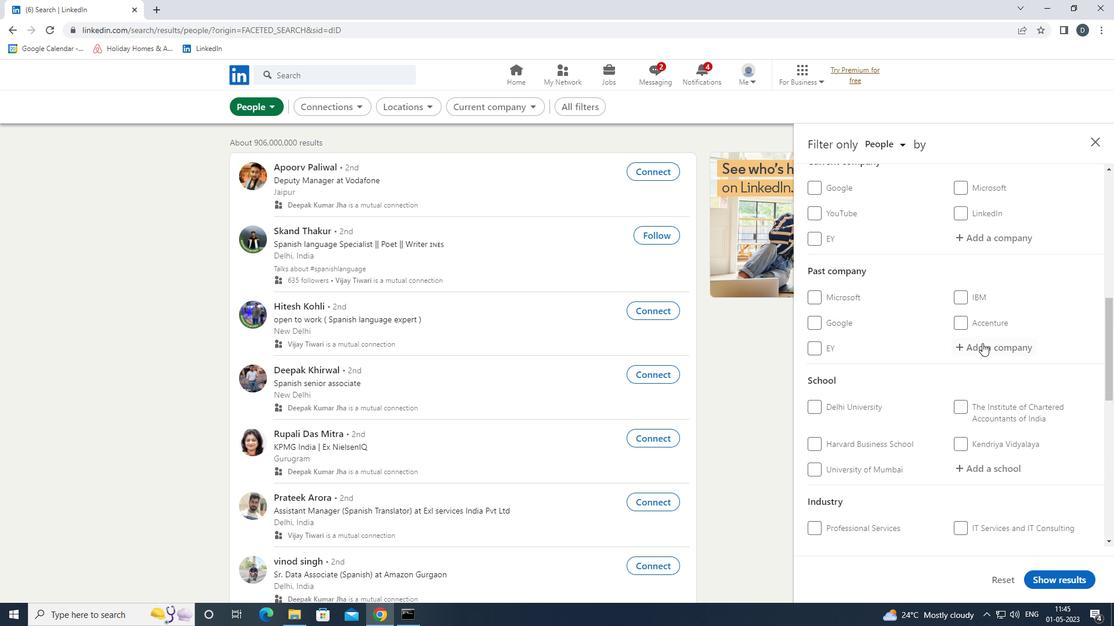 
Action: Mouse scrolled (986, 337) with delta (0, 0)
Screenshot: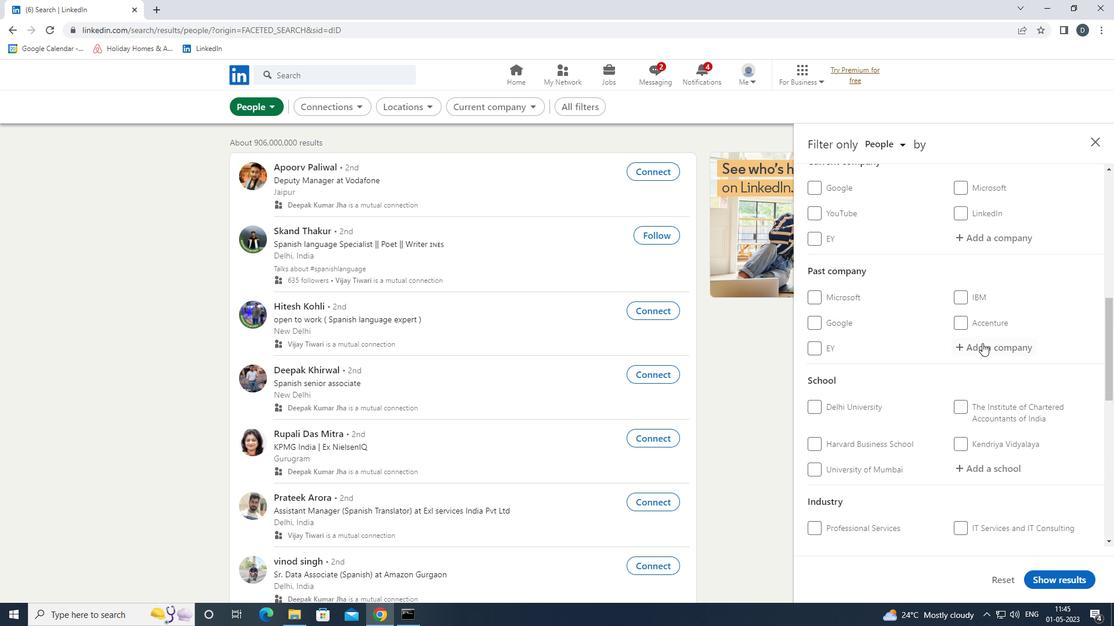 
Action: Mouse scrolled (986, 337) with delta (0, 0)
Screenshot: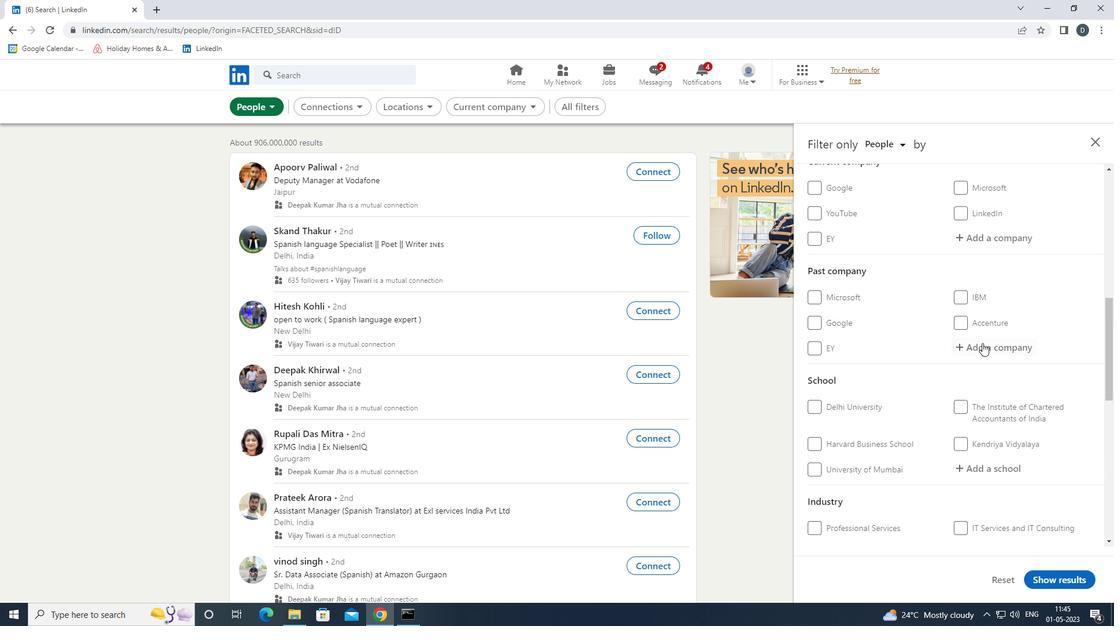 
Action: Mouse moved to (973, 354)
Screenshot: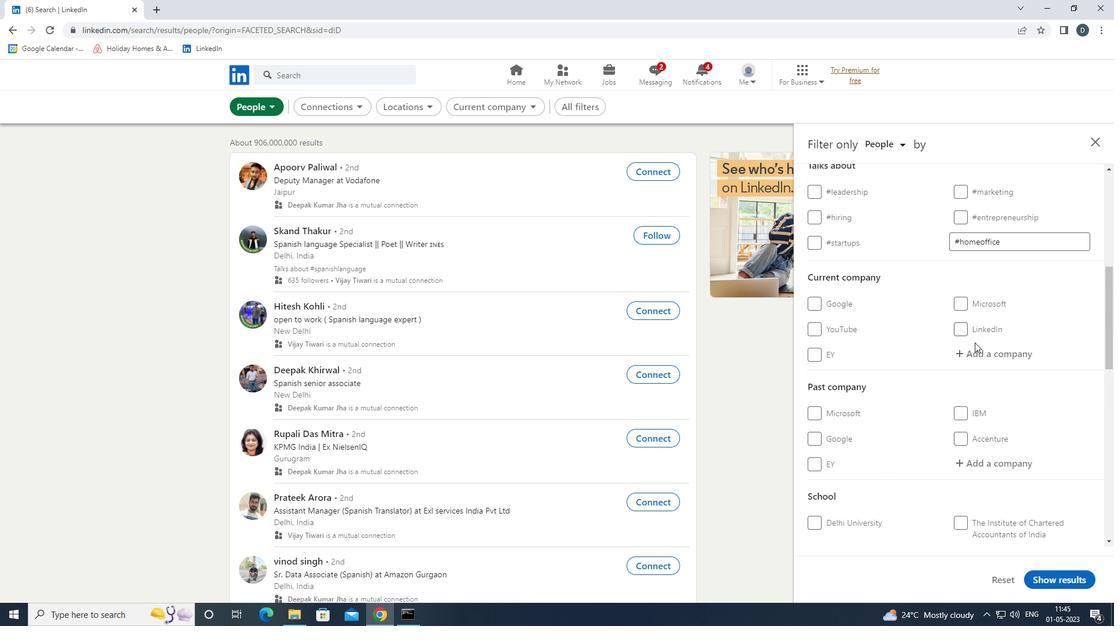 
Action: Mouse pressed left at (973, 354)
Screenshot: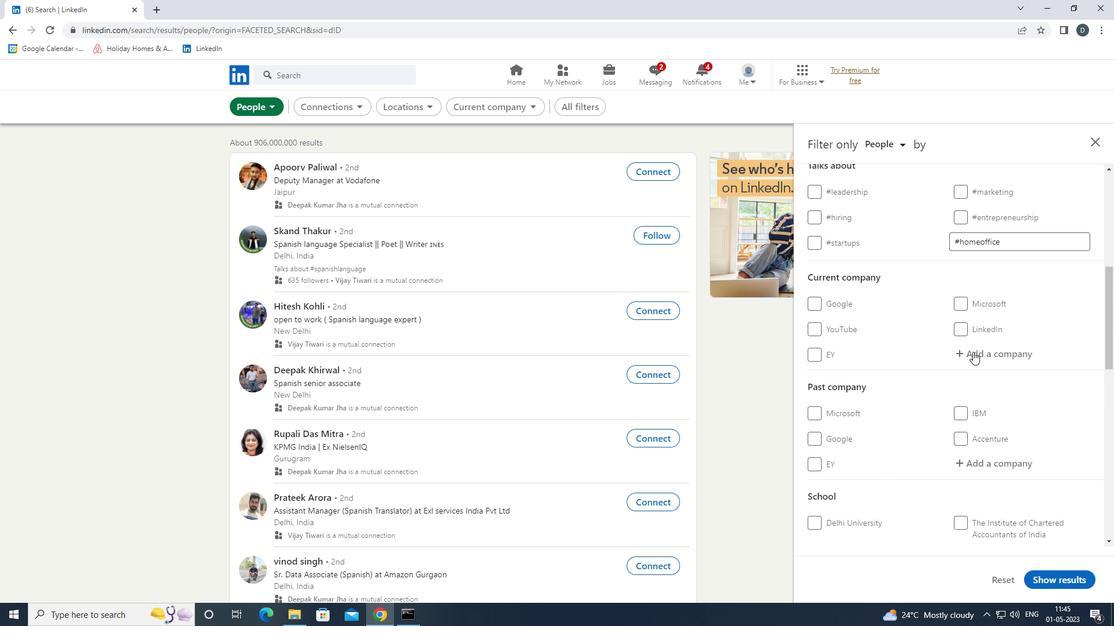 
Action: Key pressed <Key.shift>AMAZON<Key.space>
Screenshot: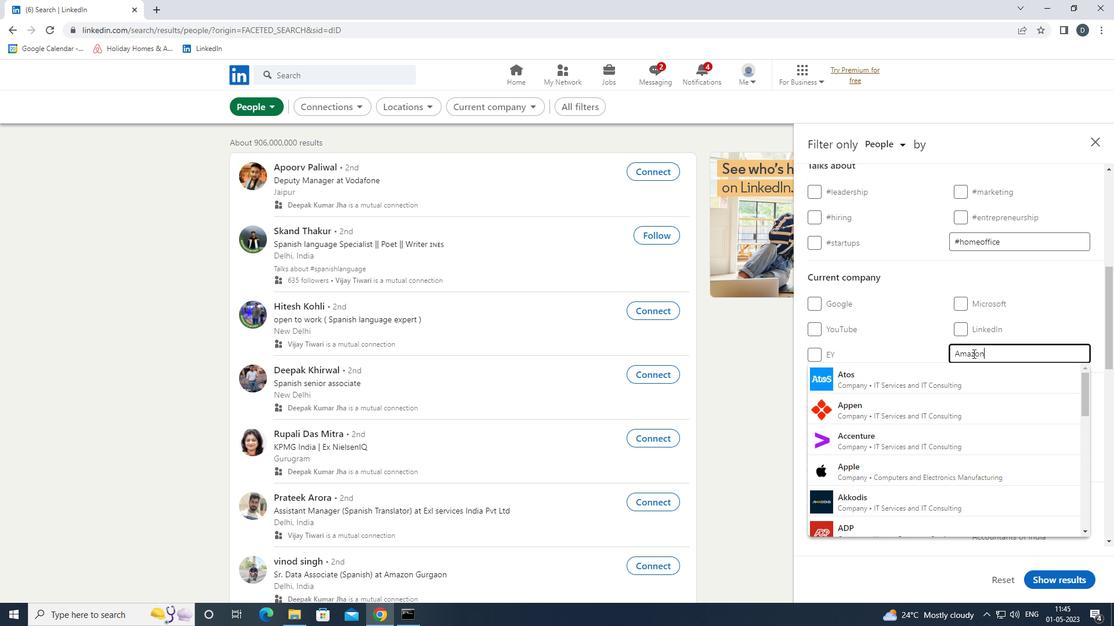 
Action: Mouse moved to (968, 378)
Screenshot: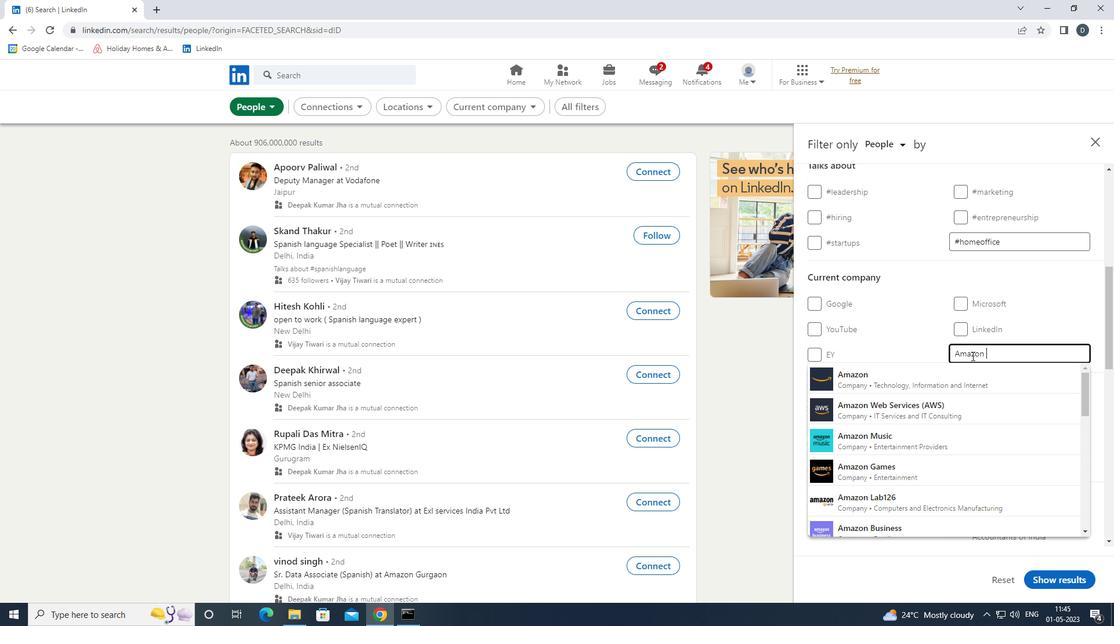 
Action: Mouse pressed left at (968, 378)
Screenshot: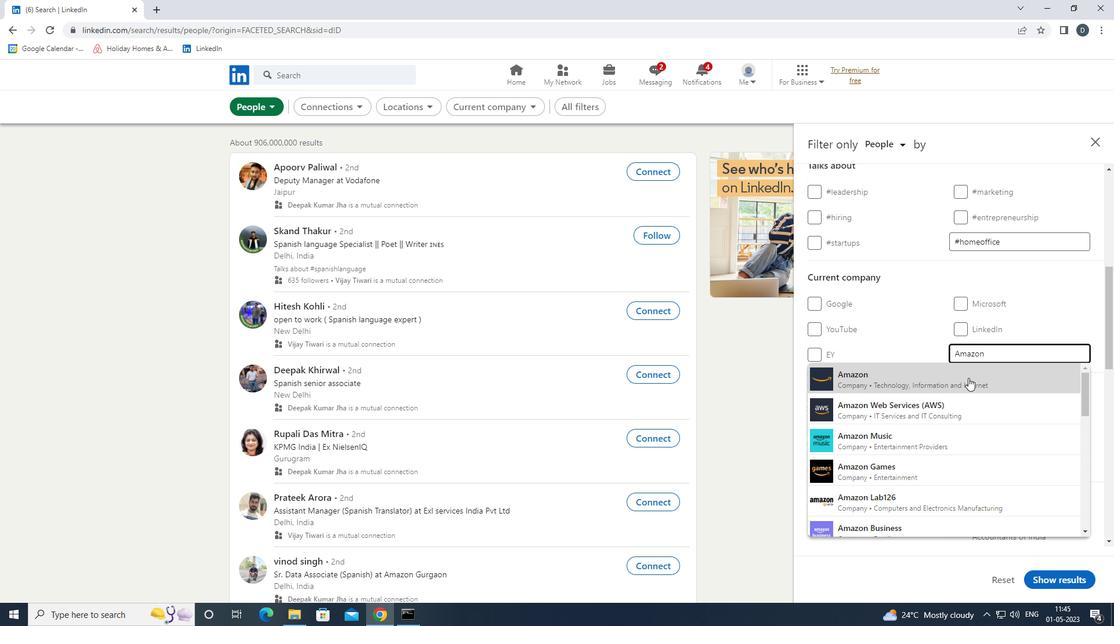 
Action: Mouse scrolled (968, 377) with delta (0, 0)
Screenshot: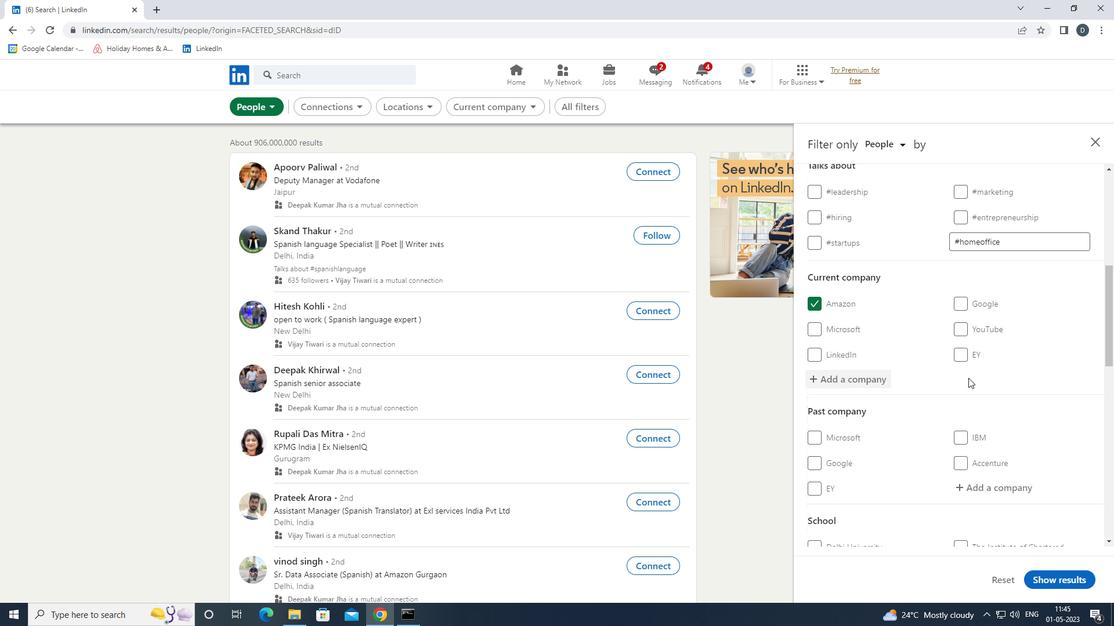 
Action: Mouse scrolled (968, 377) with delta (0, 0)
Screenshot: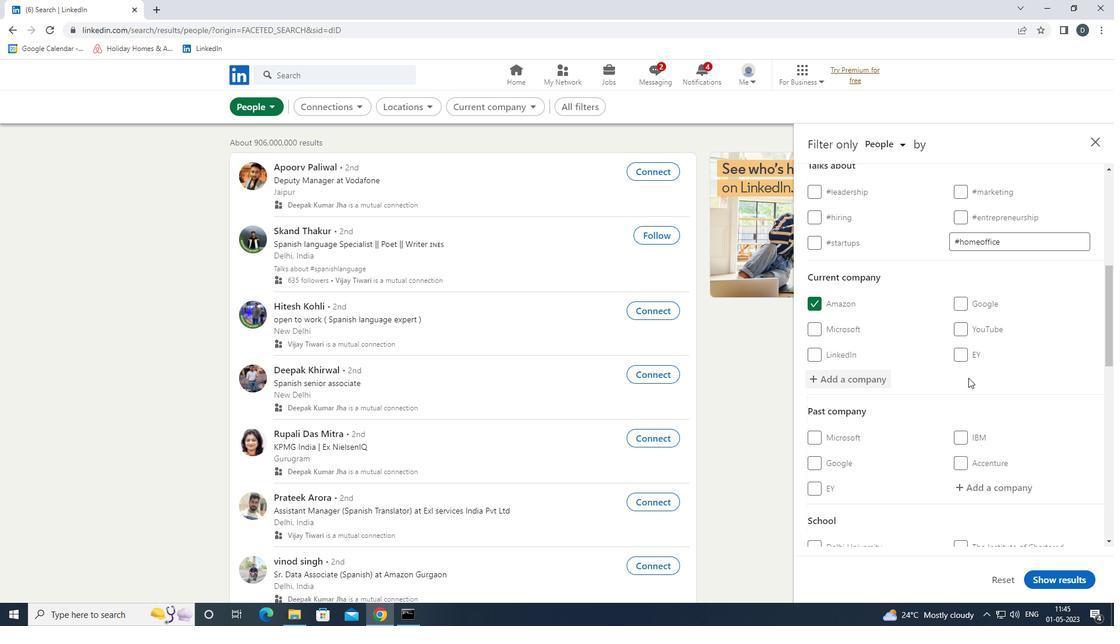 
Action: Mouse scrolled (968, 377) with delta (0, 0)
Screenshot: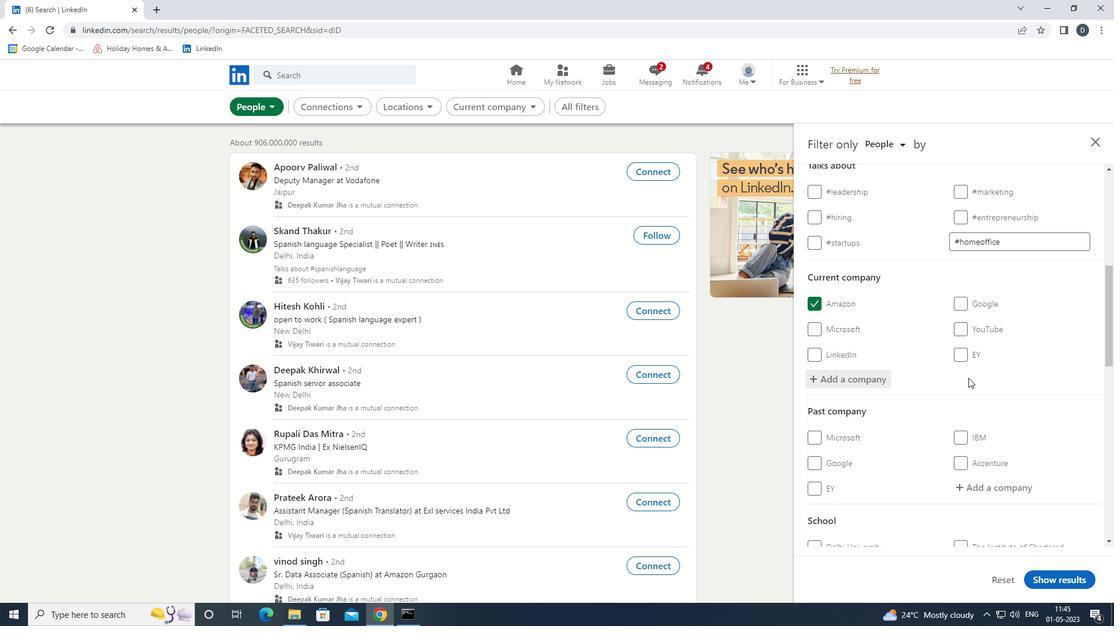 
Action: Mouse moved to (1006, 435)
Screenshot: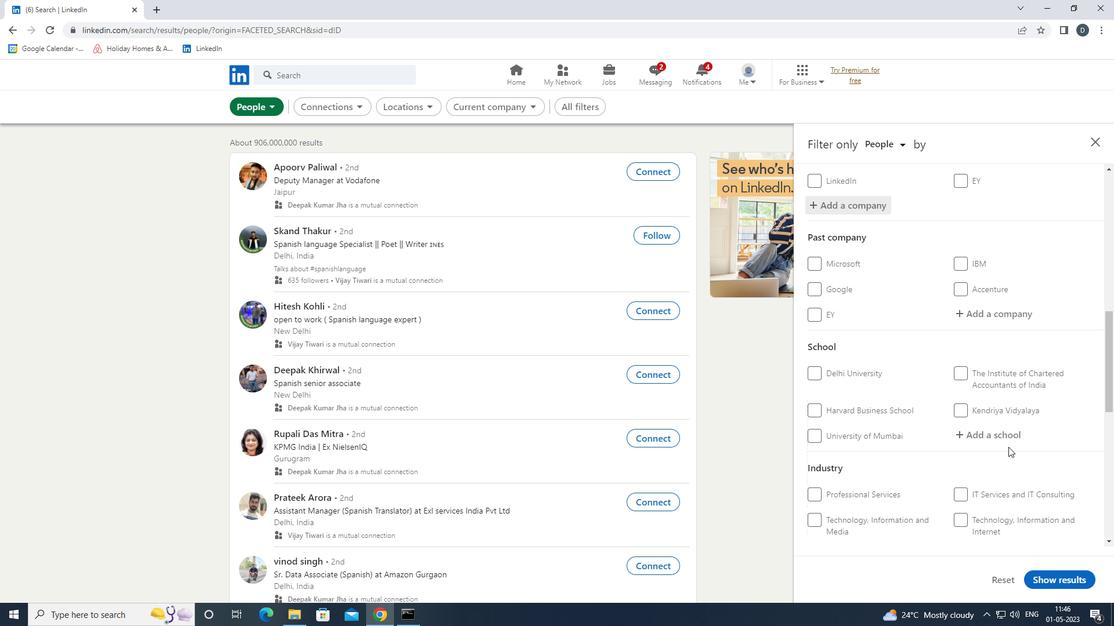 
Action: Mouse pressed left at (1006, 435)
Screenshot: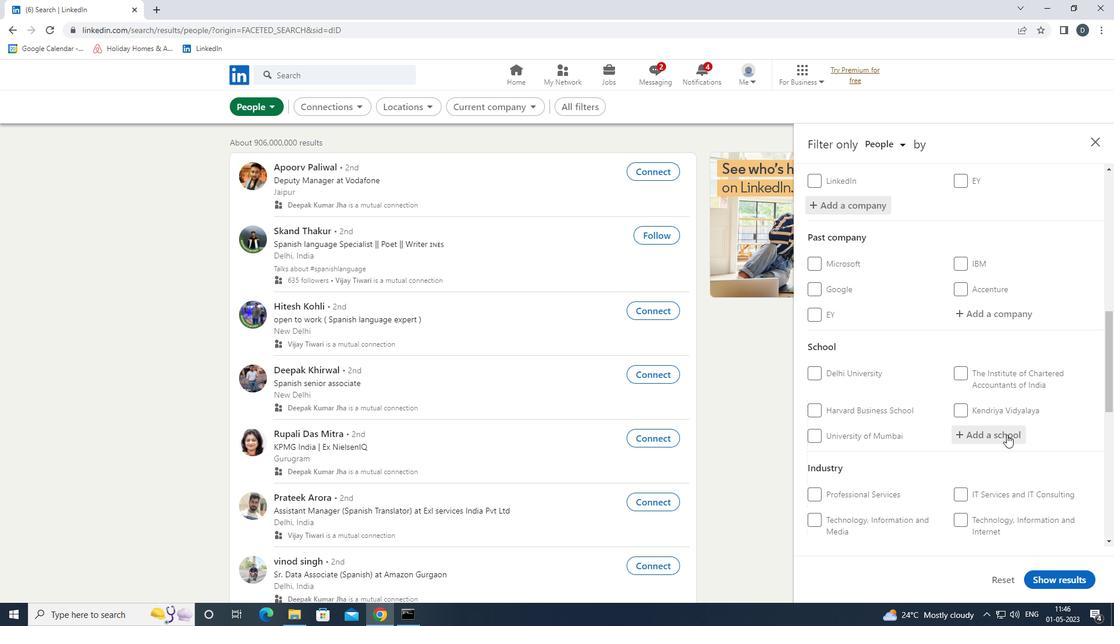 
Action: Key pressed <Key.shift>AWADESH<Key.space><Key.down><Key.enter>
Screenshot: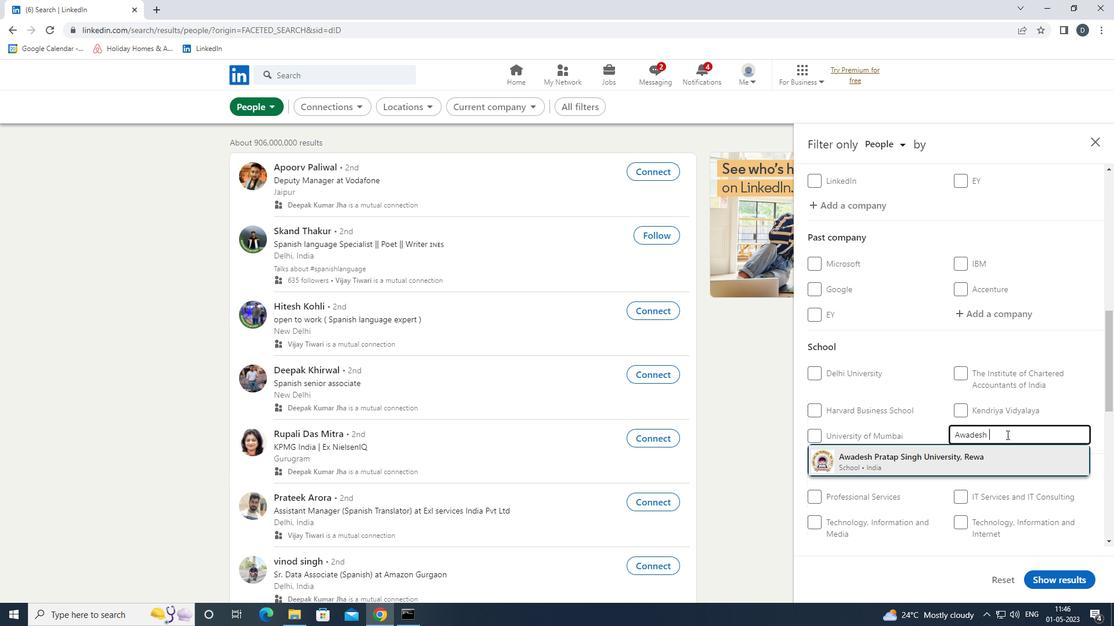 
Action: Mouse scrolled (1006, 434) with delta (0, 0)
Screenshot: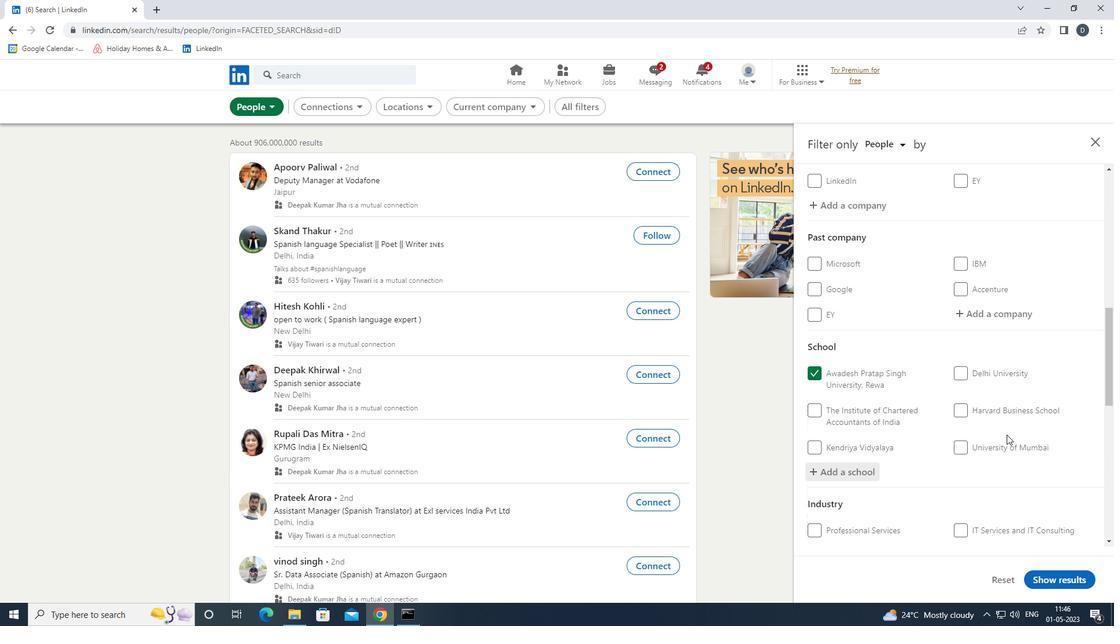 
Action: Mouse scrolled (1006, 434) with delta (0, 0)
Screenshot: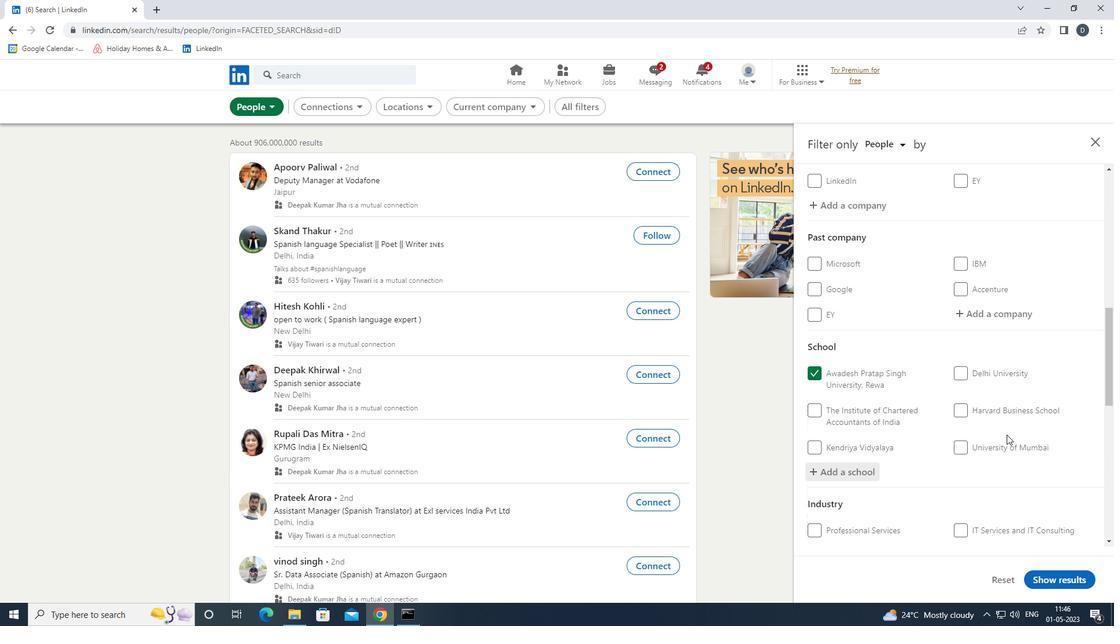 
Action: Mouse scrolled (1006, 434) with delta (0, 0)
Screenshot: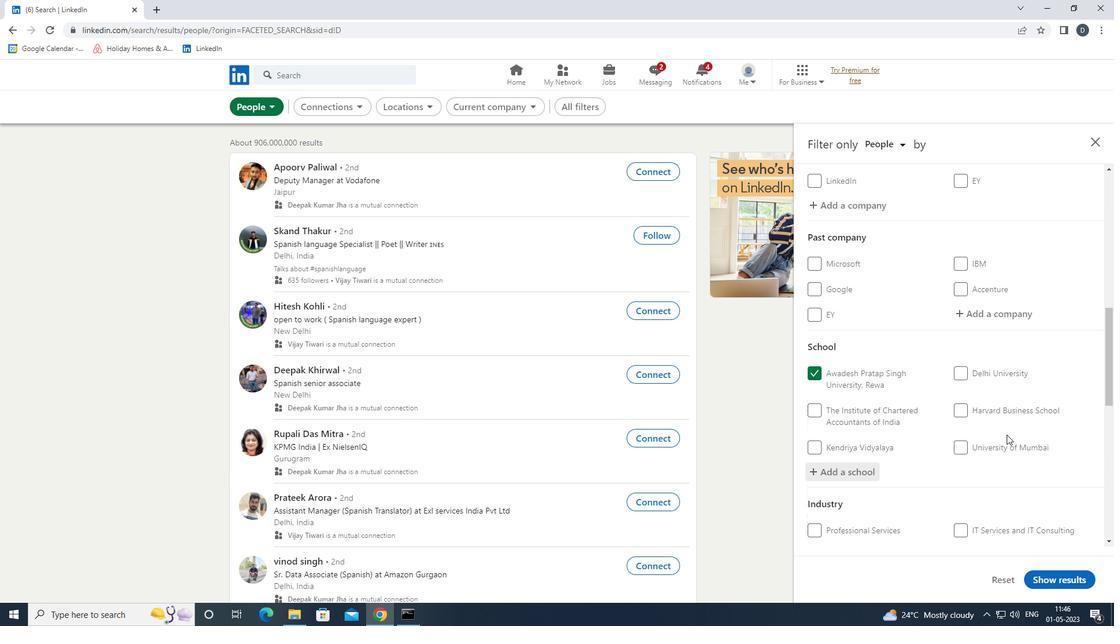 
Action: Mouse moved to (1006, 421)
Screenshot: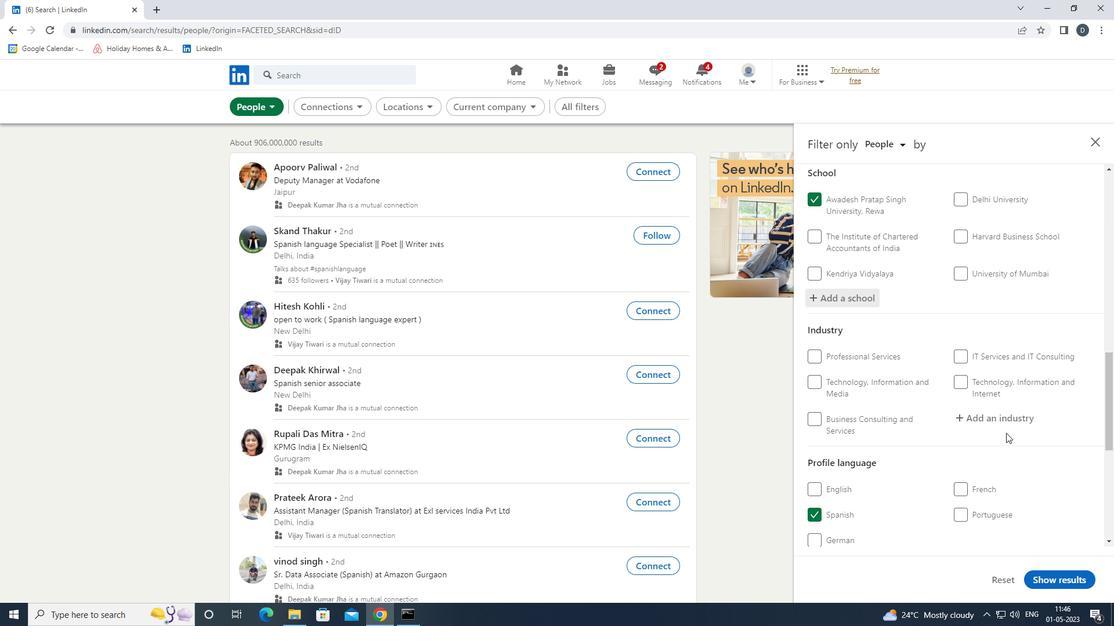 
Action: Mouse pressed left at (1006, 421)
Screenshot: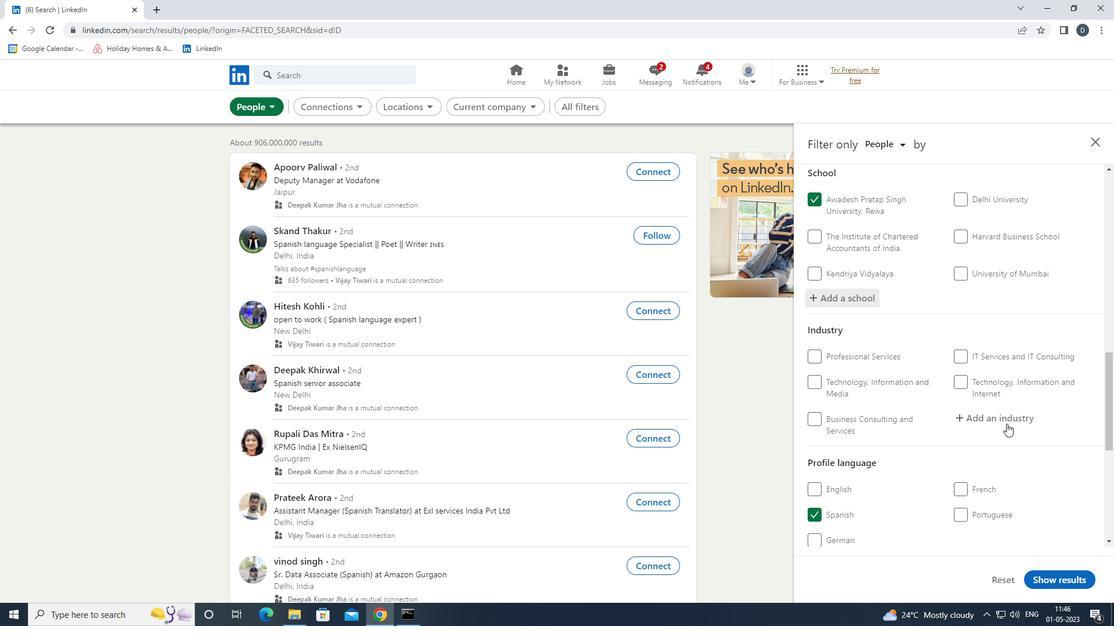 
Action: Mouse moved to (1004, 421)
Screenshot: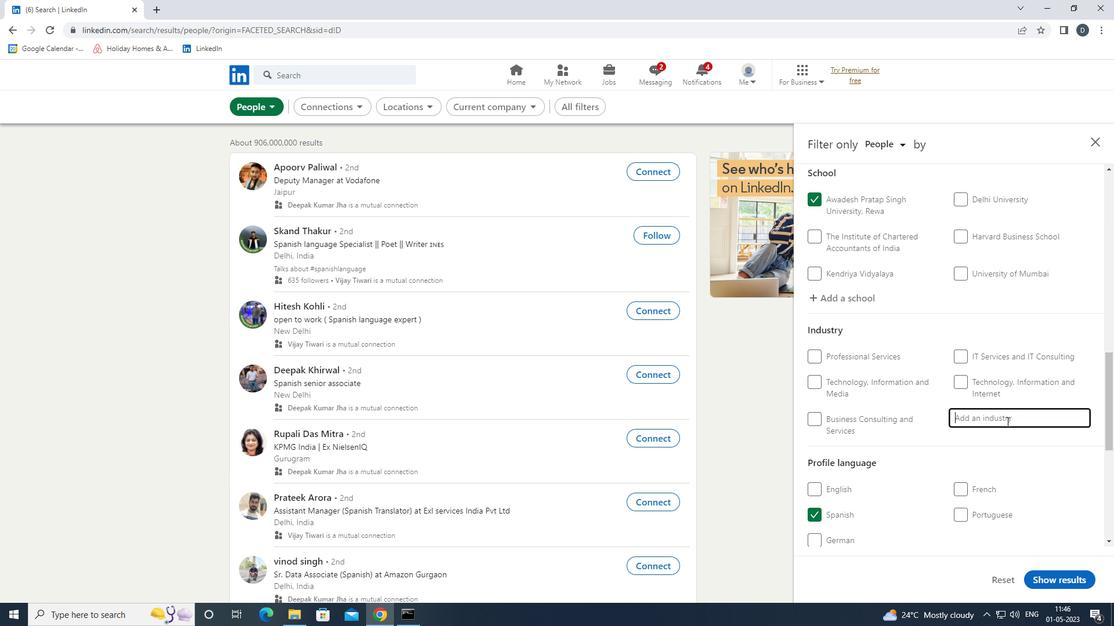 
Action: Key pressed <Key.shift>EDUCT<Key.backspace>ATION<Key.down><Key.down><Key.enter>
Screenshot: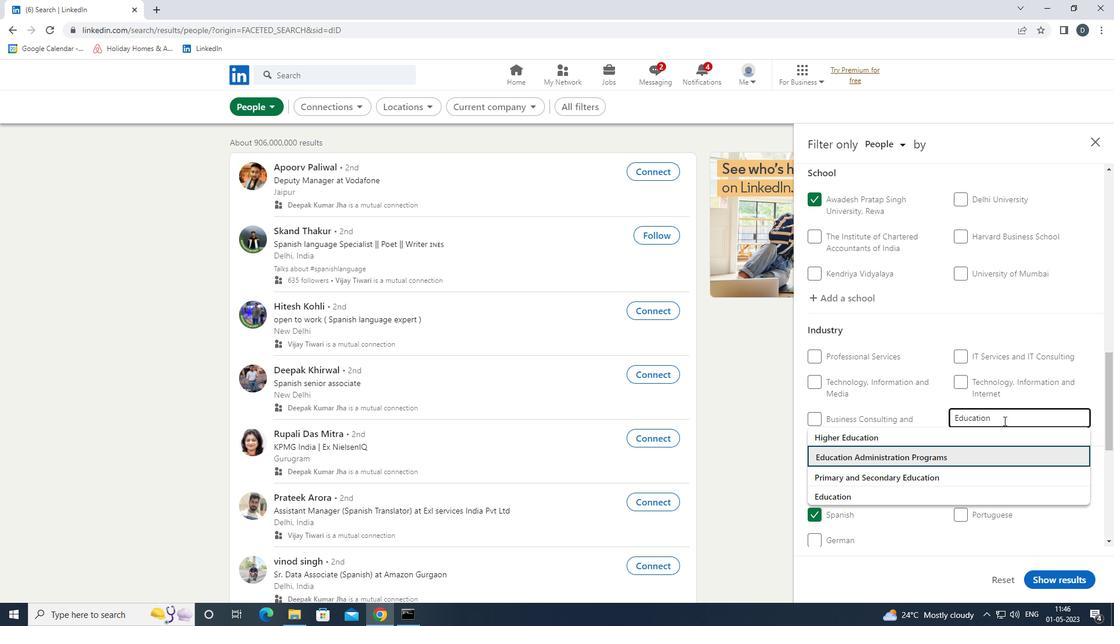 
Action: Mouse scrolled (1004, 420) with delta (0, 0)
Screenshot: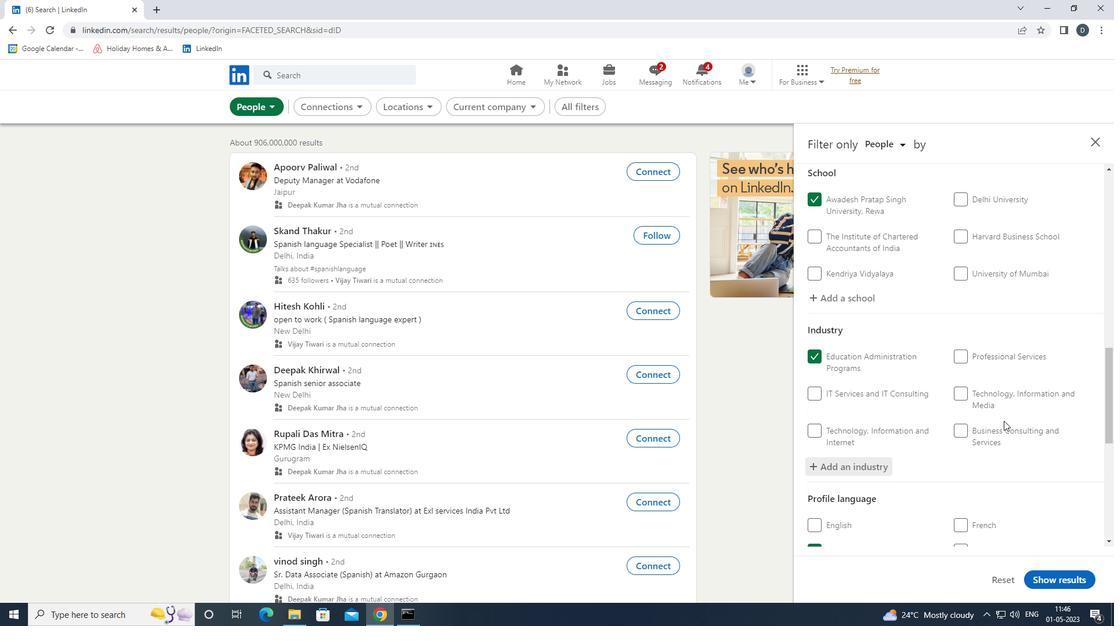 
Action: Mouse scrolled (1004, 420) with delta (0, 0)
Screenshot: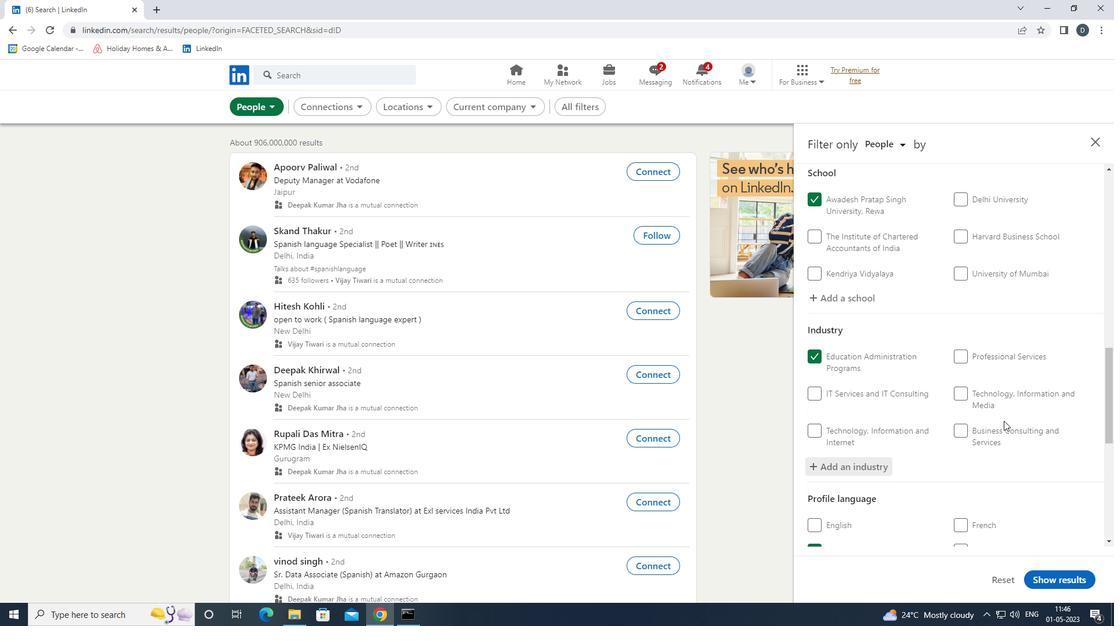 
Action: Mouse scrolled (1004, 420) with delta (0, 0)
Screenshot: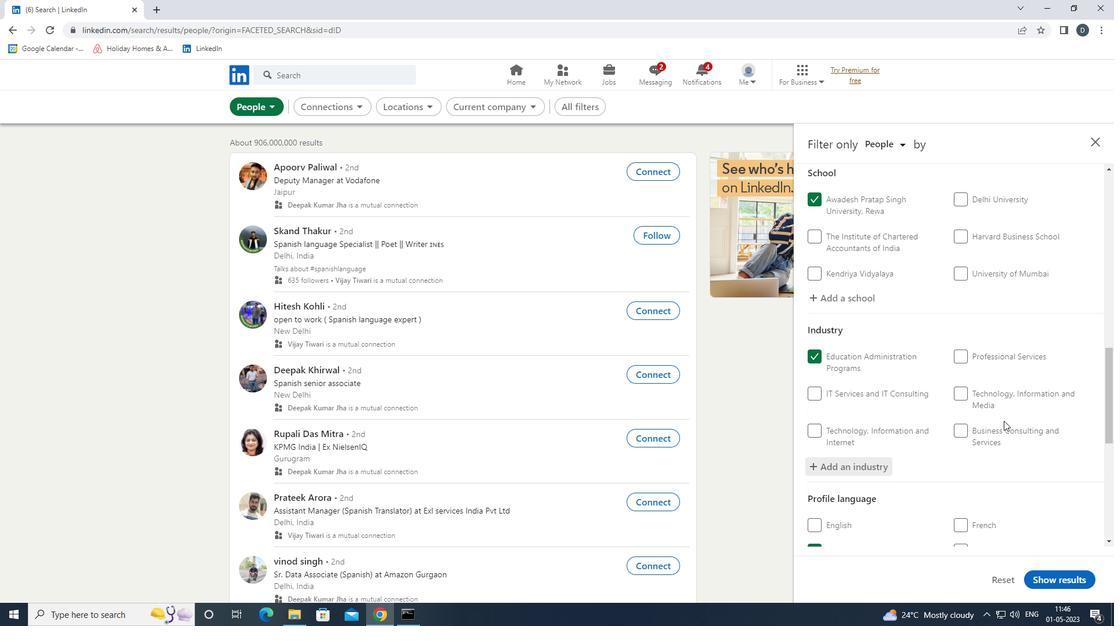 
Action: Mouse moved to (965, 477)
Screenshot: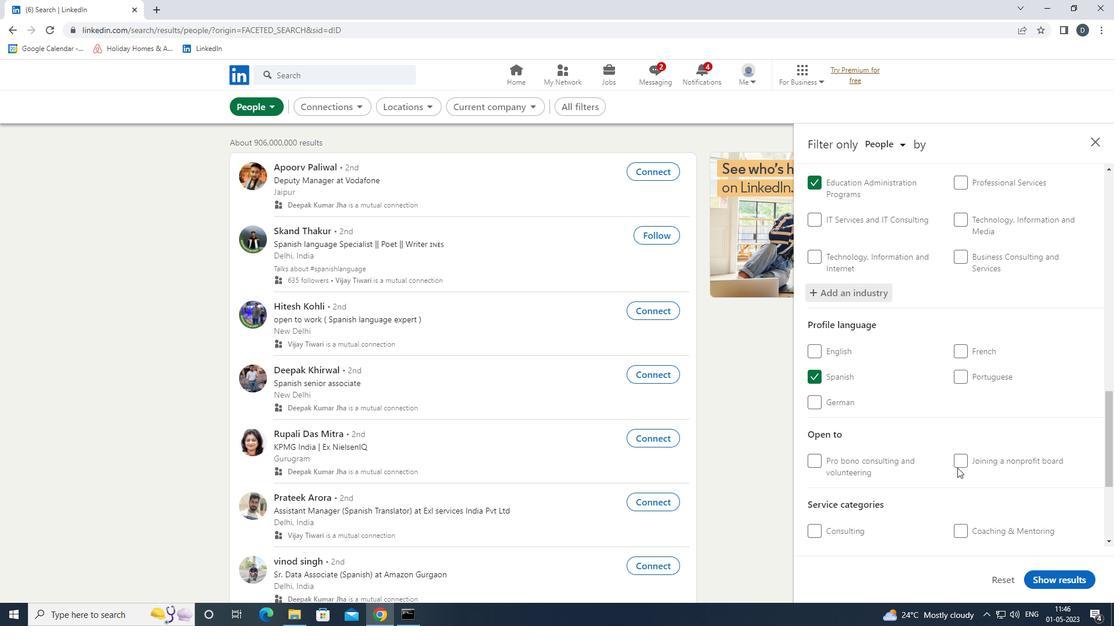
Action: Mouse scrolled (965, 476) with delta (0, 0)
Screenshot: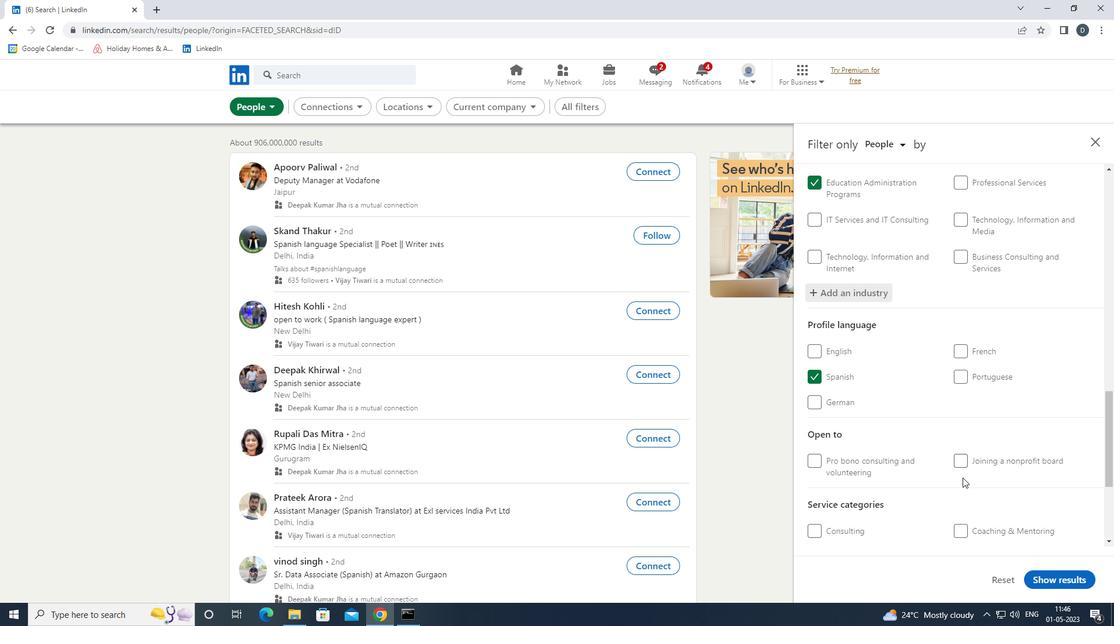 
Action: Mouse scrolled (965, 476) with delta (0, 0)
Screenshot: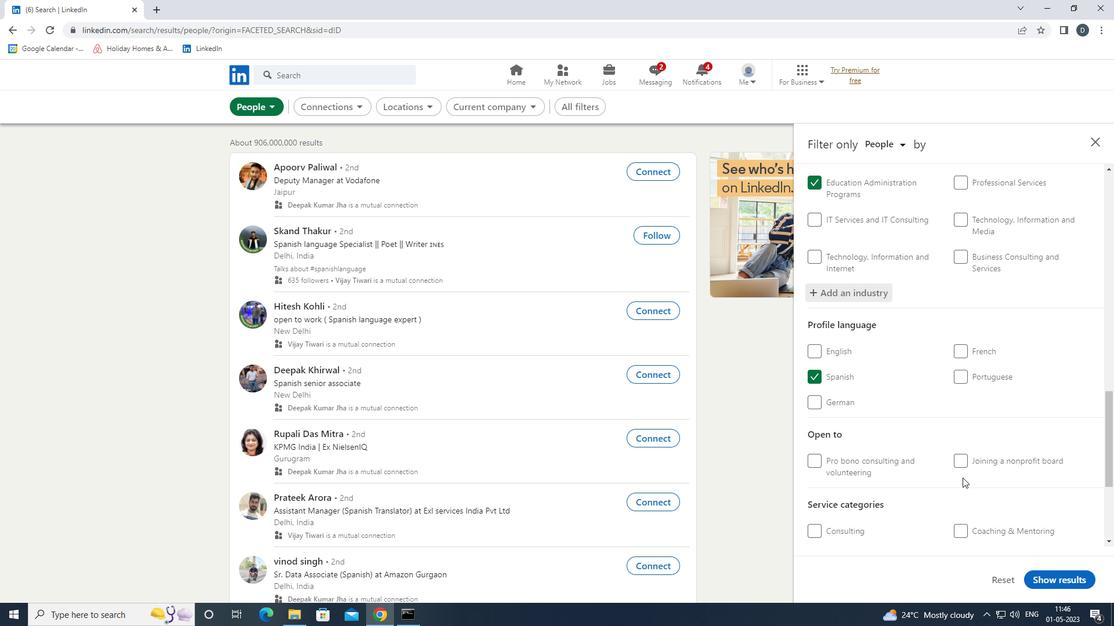 
Action: Mouse moved to (986, 470)
Screenshot: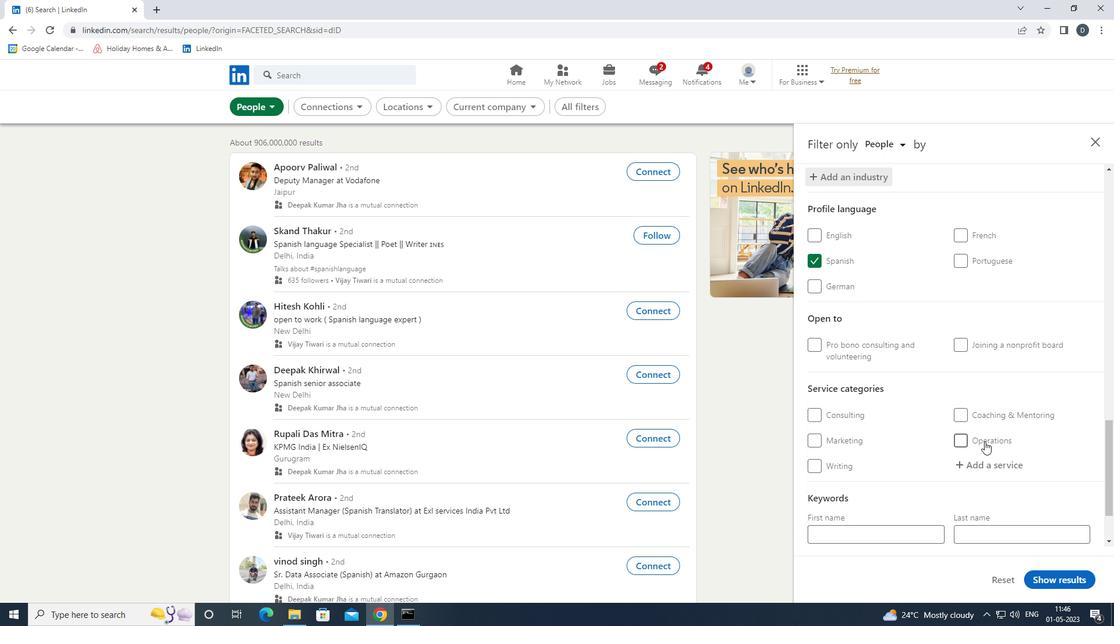 
Action: Mouse pressed left at (986, 470)
Screenshot: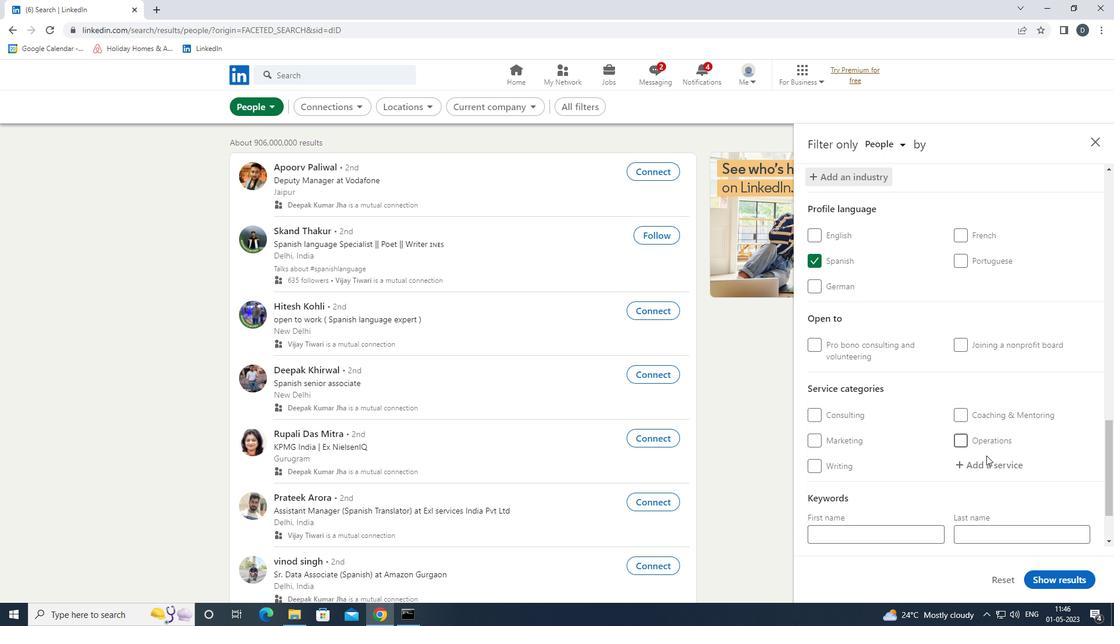 
Action: Key pressed <Key.shift>BUSINESS<Key.down><Key.down><Key.enter>
Screenshot: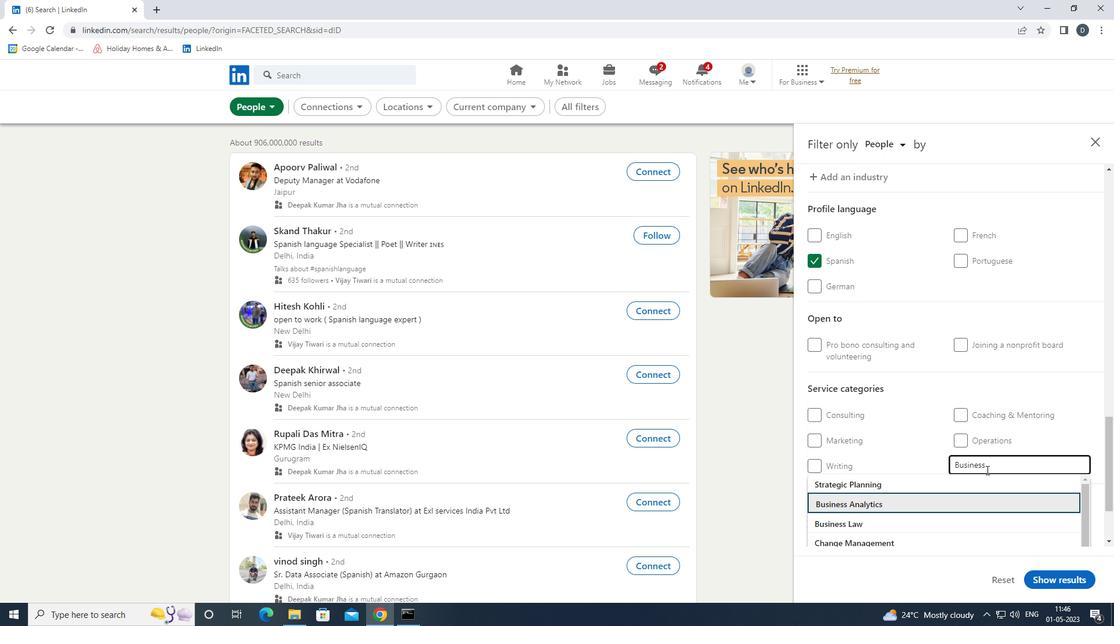 
Action: Mouse scrolled (986, 470) with delta (0, 0)
Screenshot: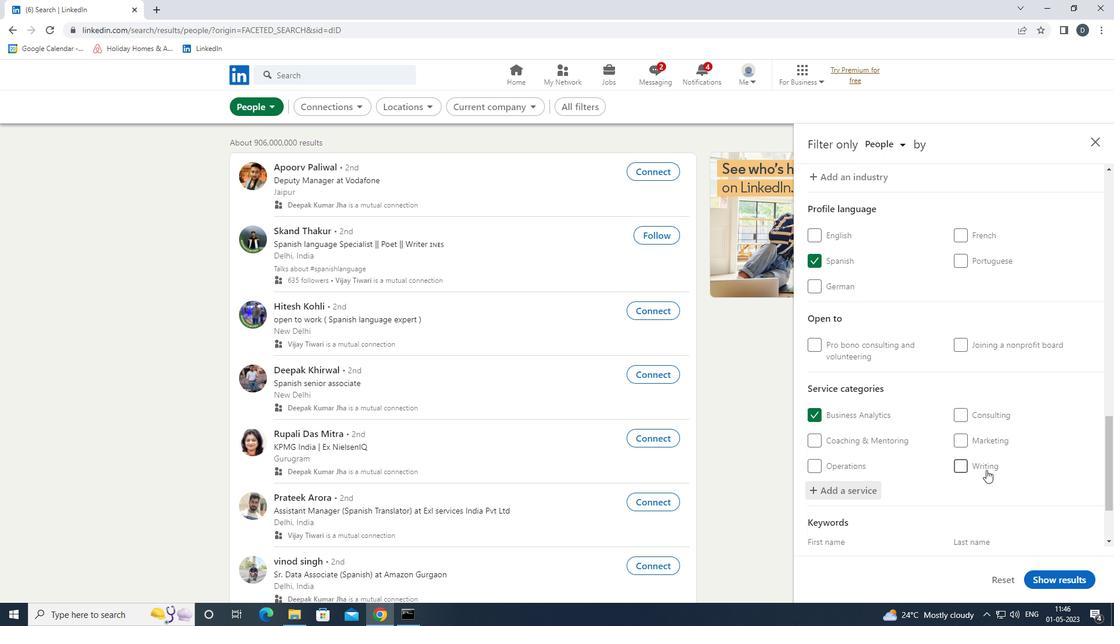 
Action: Mouse scrolled (986, 470) with delta (0, 0)
Screenshot: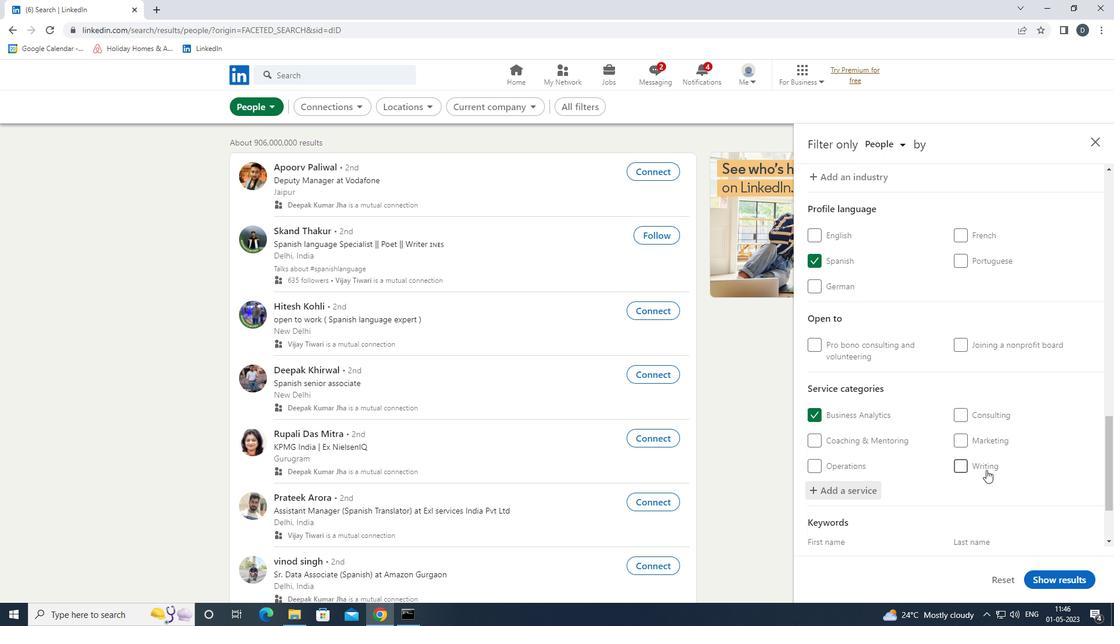 
Action: Mouse scrolled (986, 470) with delta (0, 0)
Screenshot: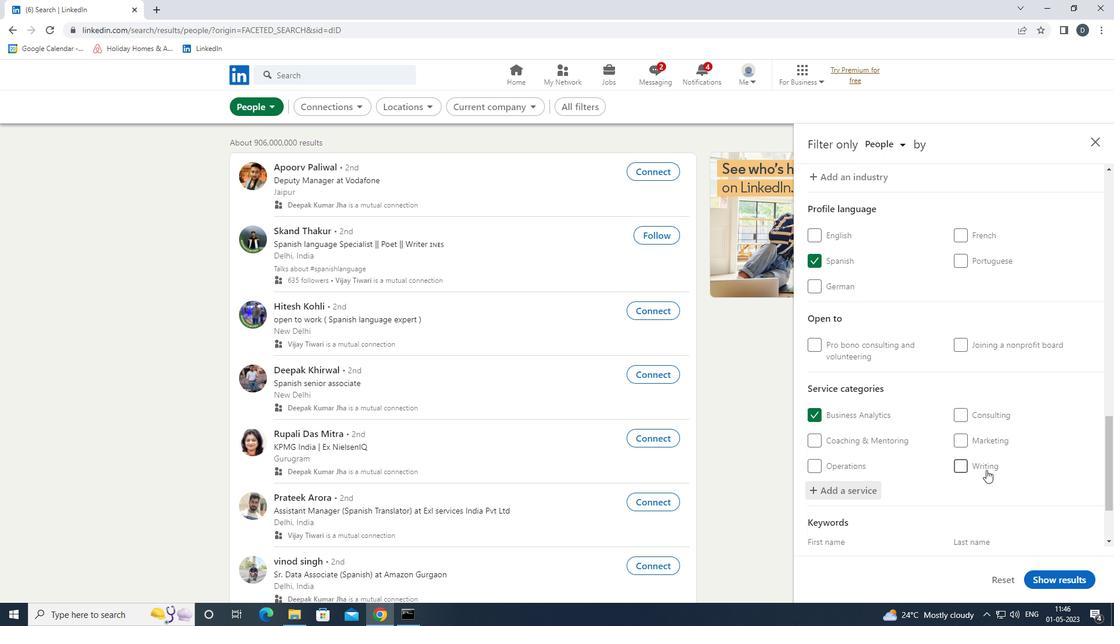 
Action: Mouse scrolled (986, 470) with delta (0, 0)
Screenshot: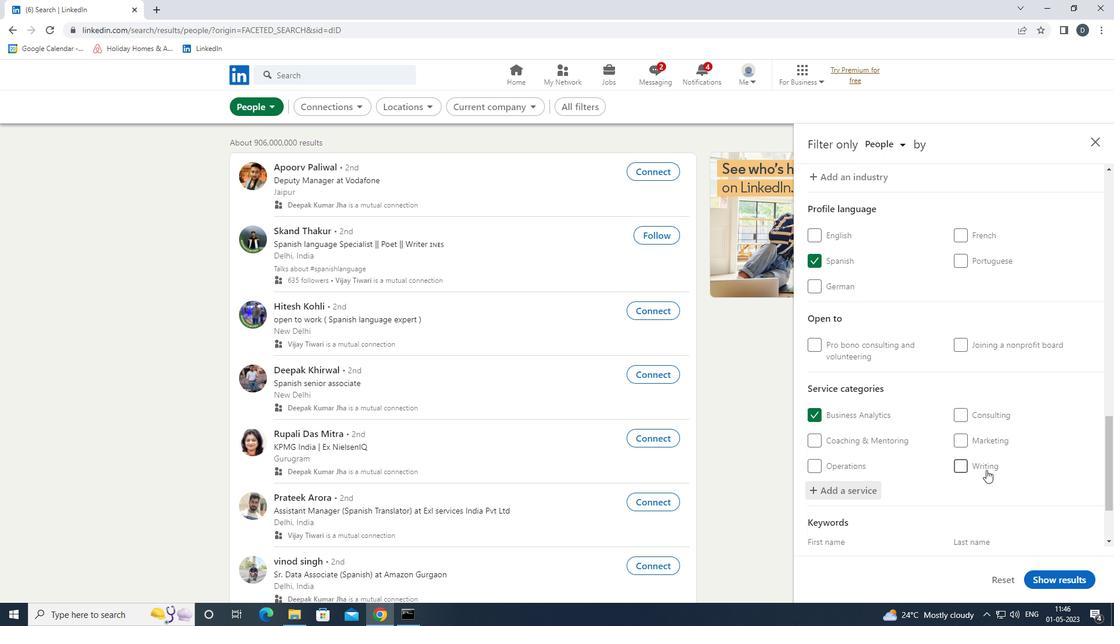 
Action: Mouse moved to (904, 488)
Screenshot: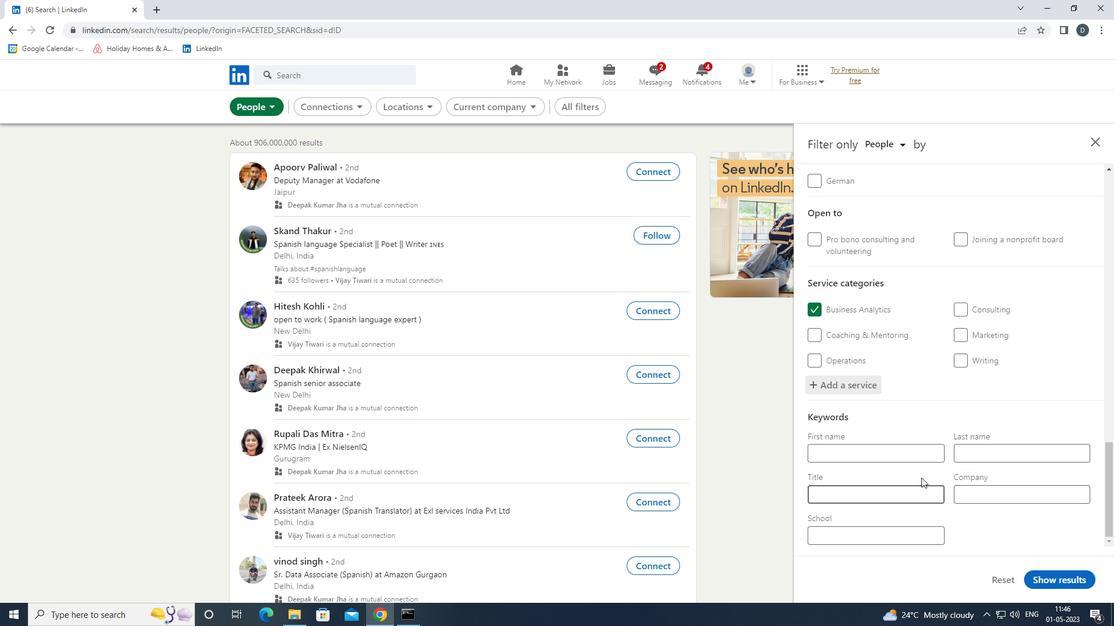 
Action: Mouse pressed left at (904, 488)
Screenshot: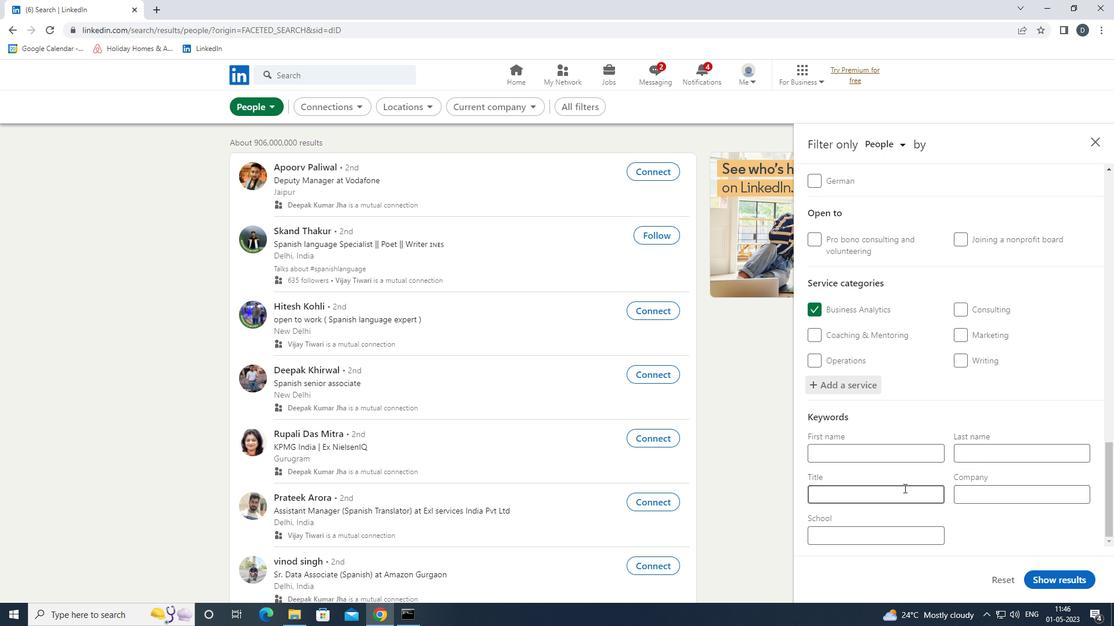
Action: Key pressed <Key.shift>ANIMAL<Key.space><Key.shift>CONTROL<Key.space><Key.shift><Key.shift>OFFICER
Screenshot: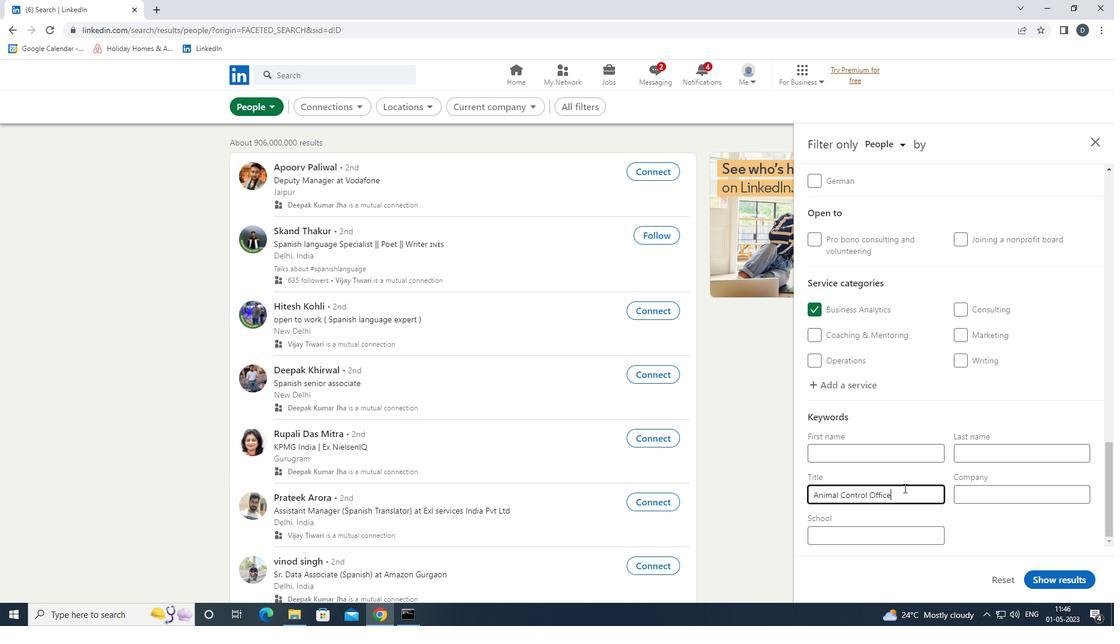 
Action: Mouse moved to (1057, 575)
Screenshot: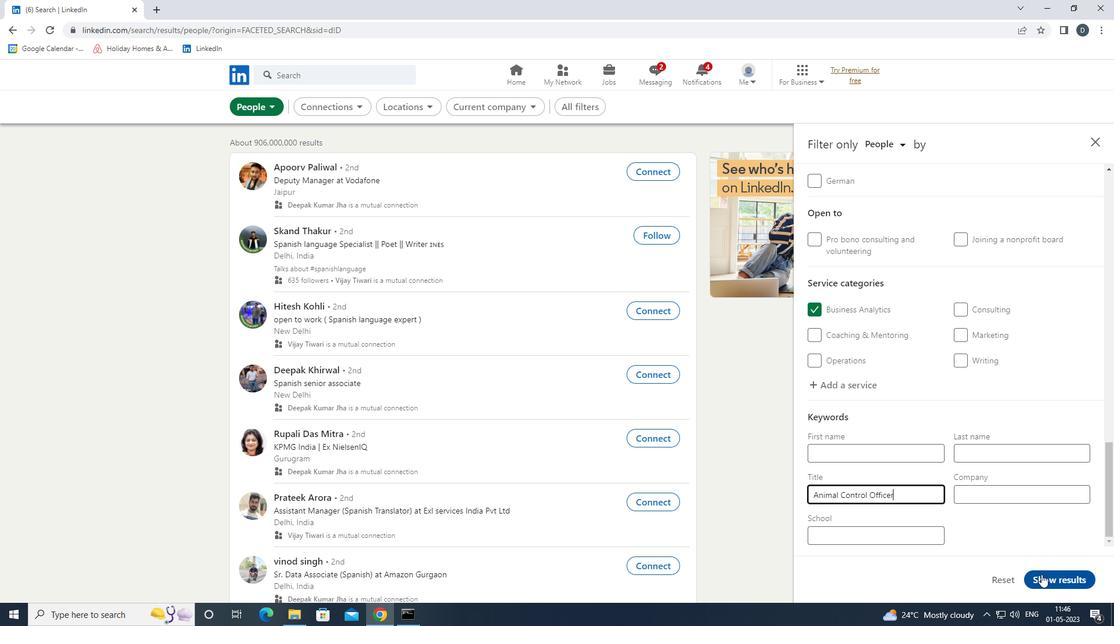
Action: Mouse pressed left at (1057, 575)
Screenshot: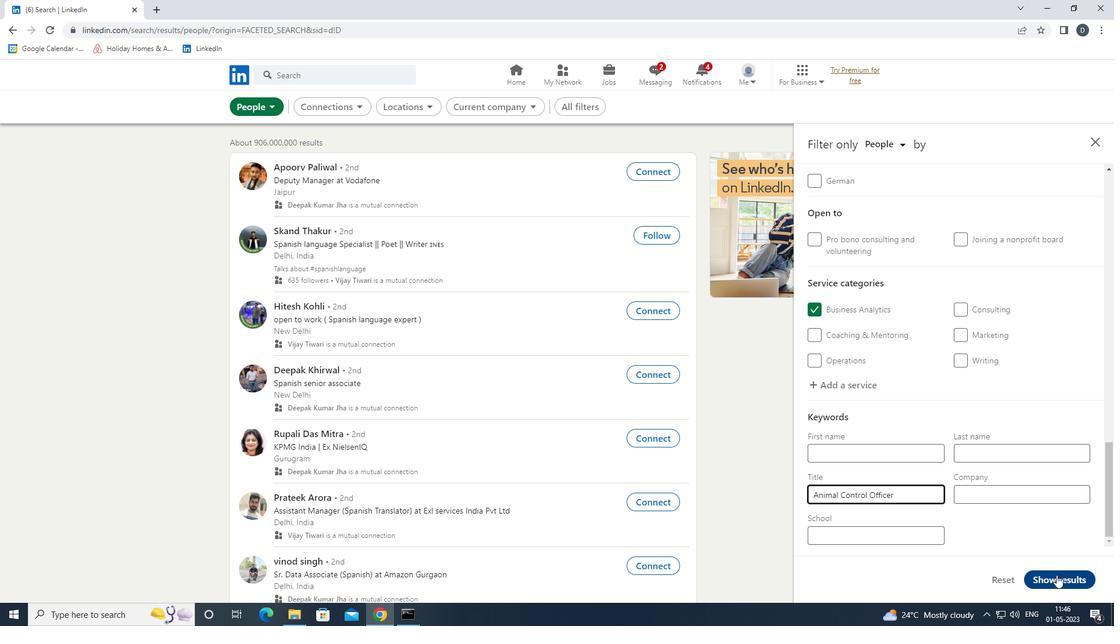 
